 Task: Search one way flight ticket for 1 adult, 1 child, 1 infant in seat in premium economy from Cody: Yellowstone Regional Airport to Rock Springs: Southwest Wyoming Regional Airport (rock Springs Sweetwater County Airport) on 8-5-2023. Choice of flights is Singapure airlines. Number of bags: 2 checked bags. Price is upto 81000. Outbound departure time preference is 8:00.
Action: Mouse moved to (325, 275)
Screenshot: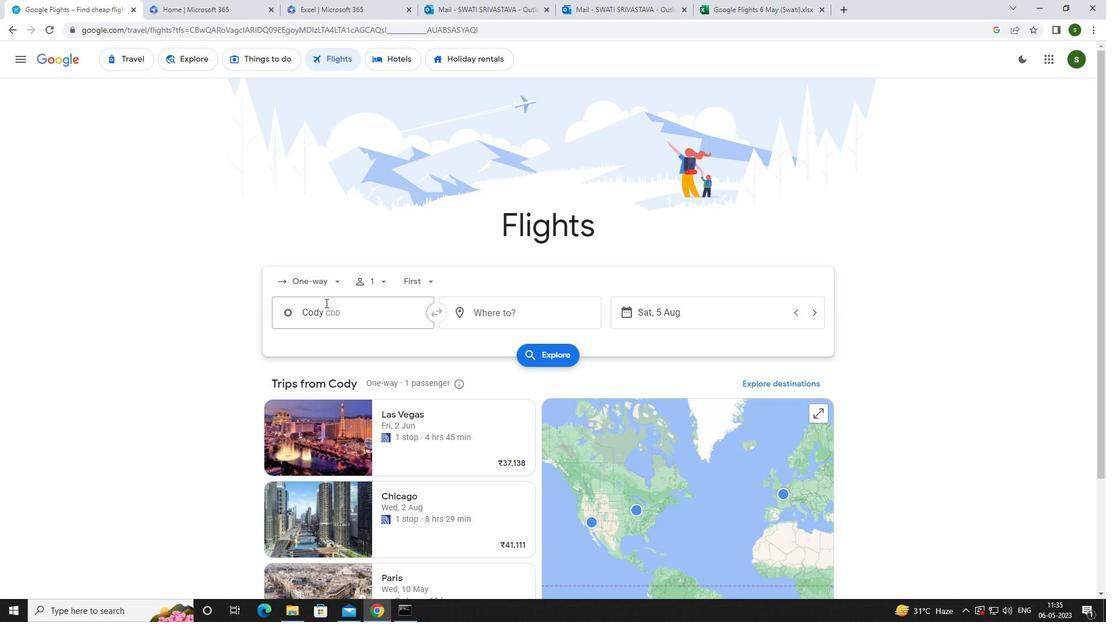 
Action: Mouse pressed left at (325, 275)
Screenshot: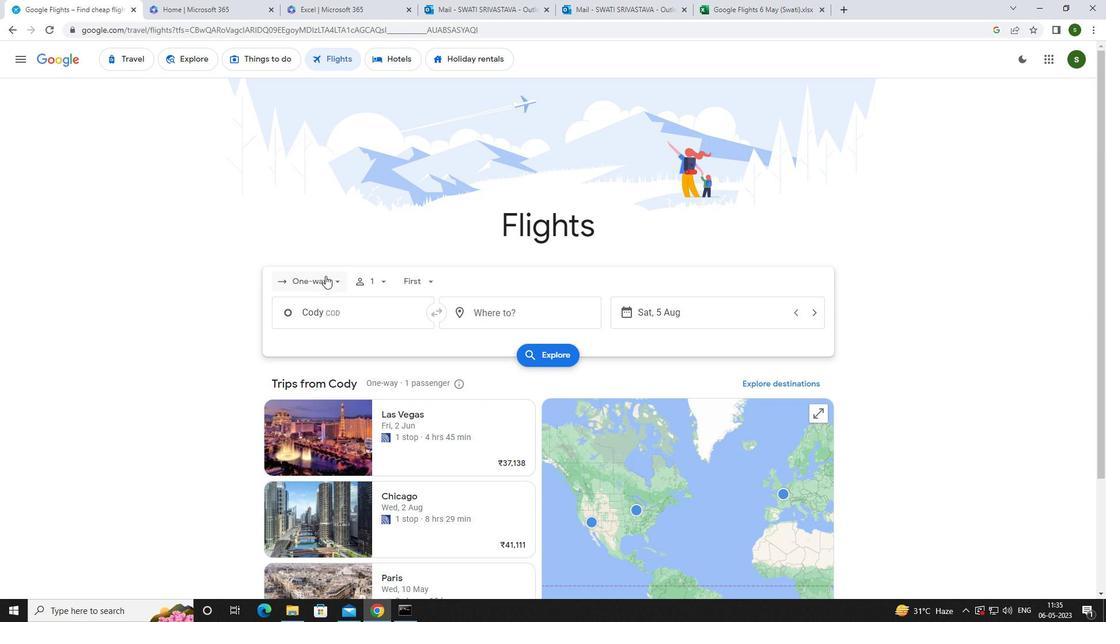 
Action: Mouse moved to (339, 337)
Screenshot: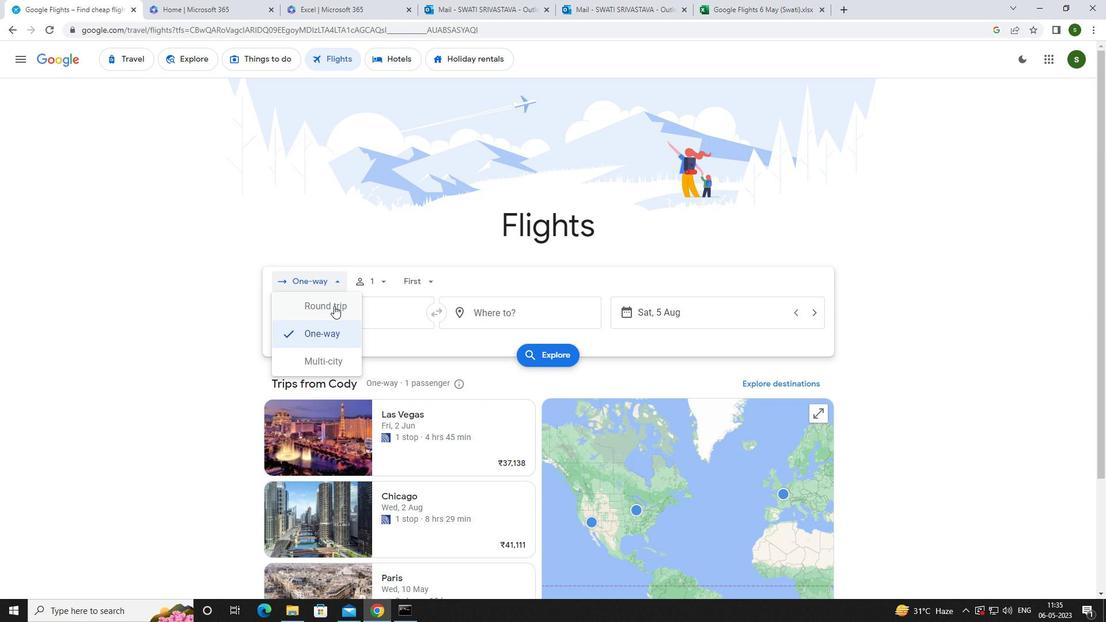 
Action: Mouse pressed left at (339, 337)
Screenshot: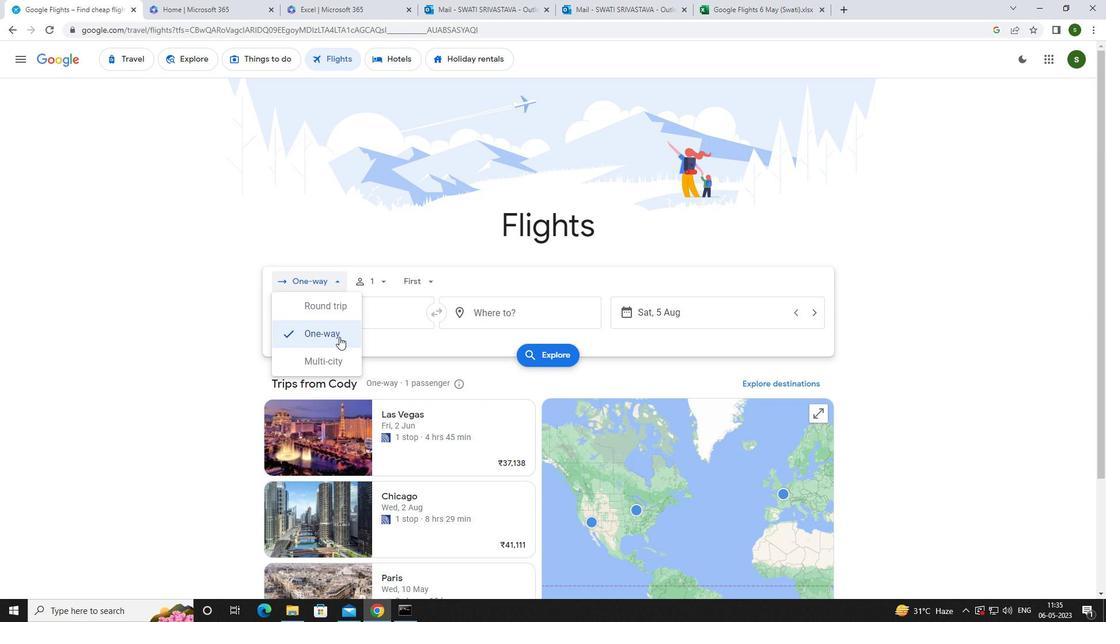 
Action: Mouse moved to (372, 277)
Screenshot: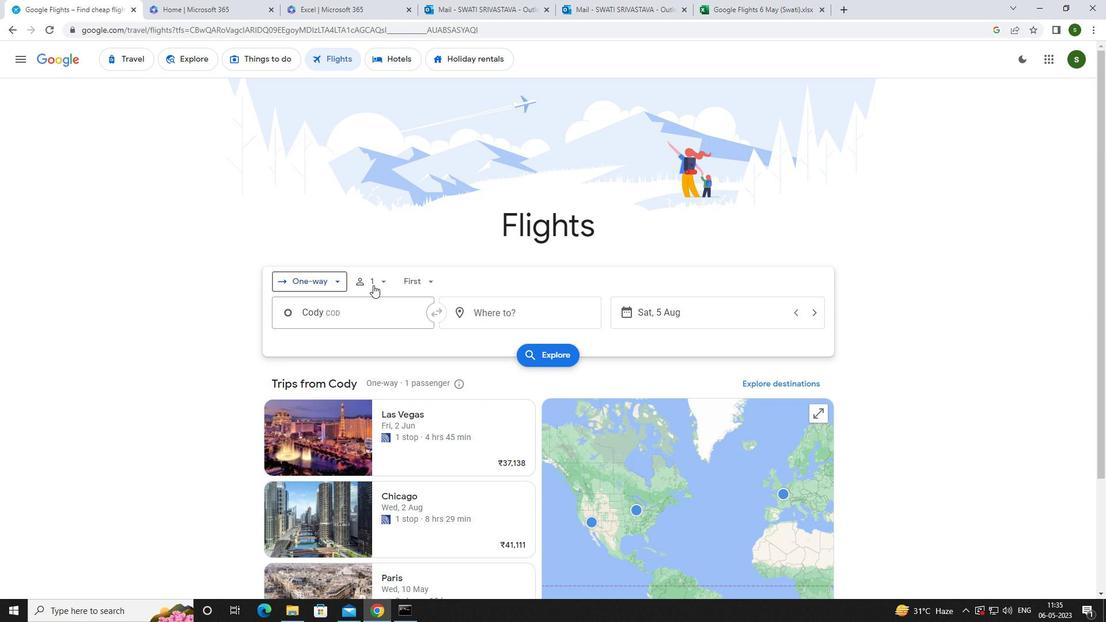 
Action: Mouse pressed left at (372, 277)
Screenshot: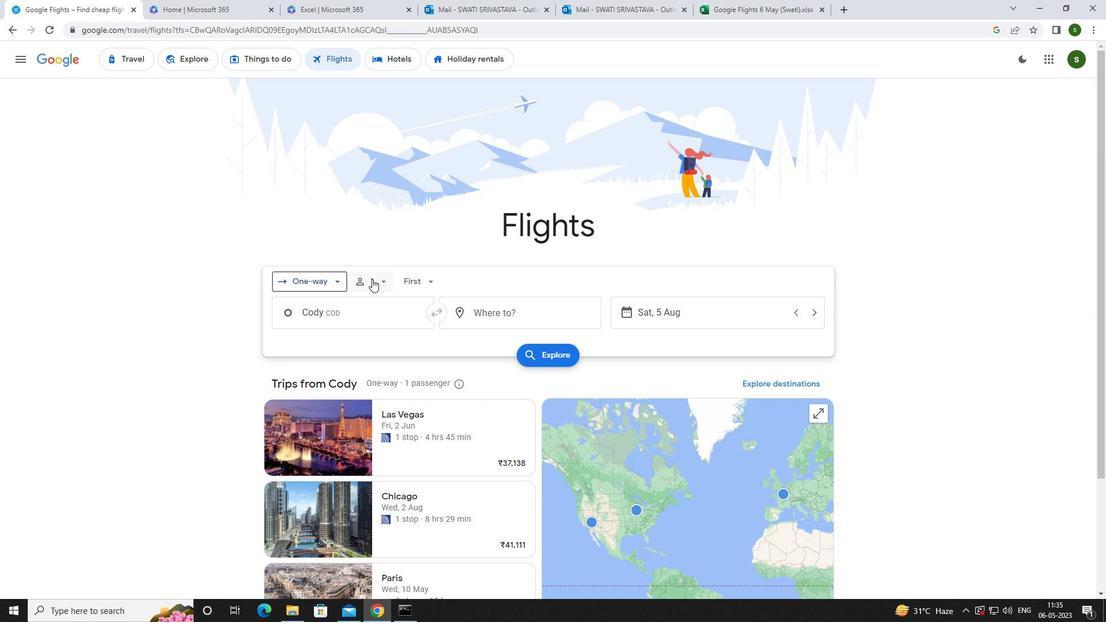 
Action: Mouse moved to (474, 340)
Screenshot: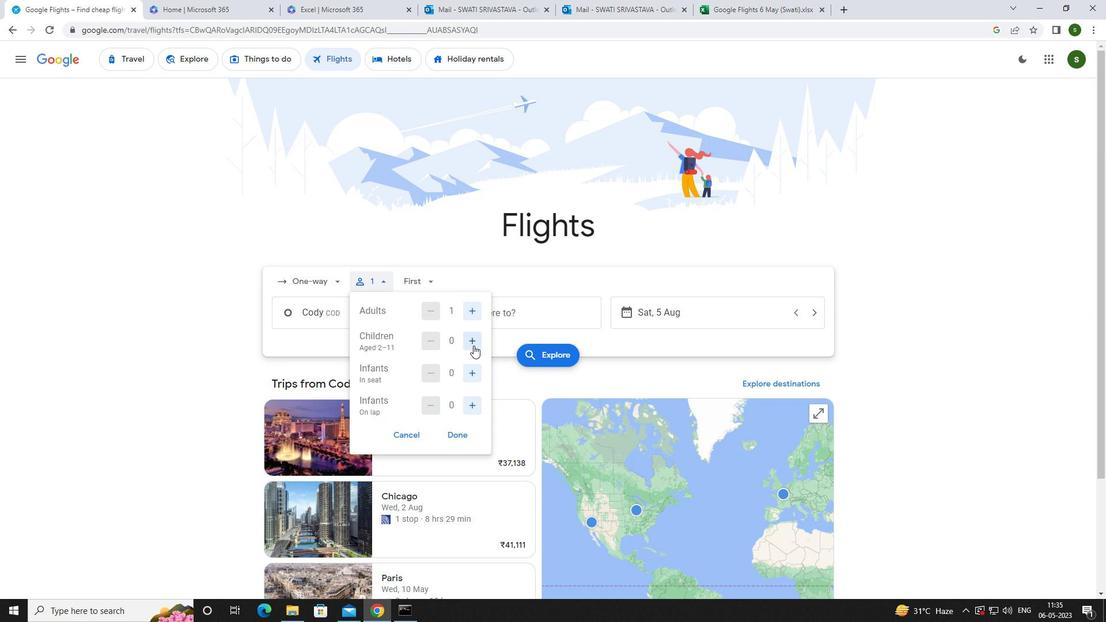 
Action: Mouse pressed left at (474, 340)
Screenshot: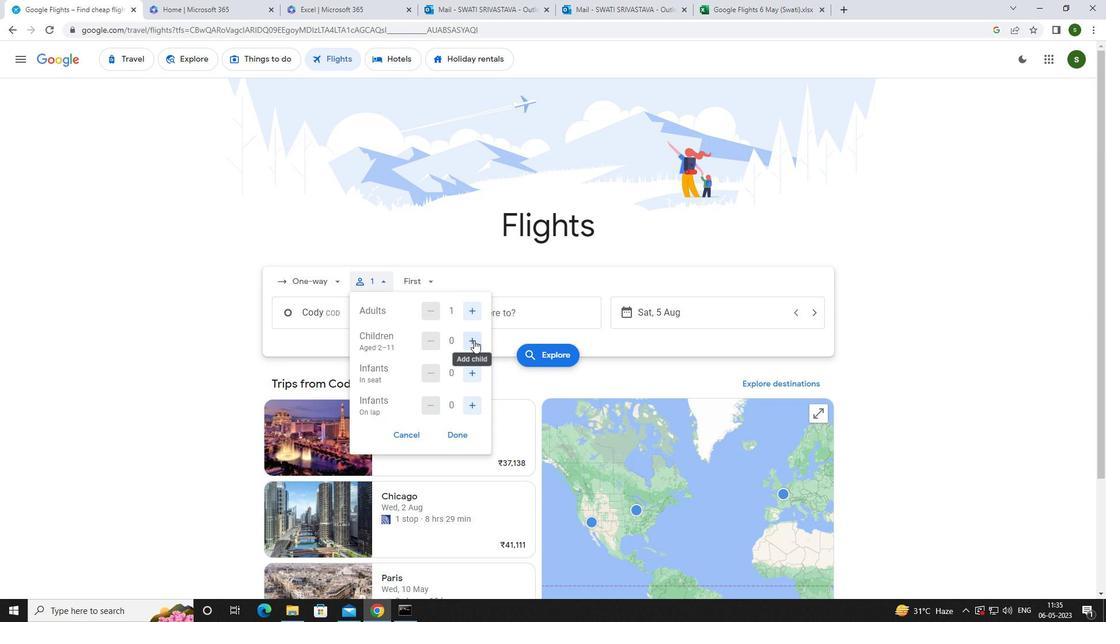 
Action: Mouse moved to (469, 371)
Screenshot: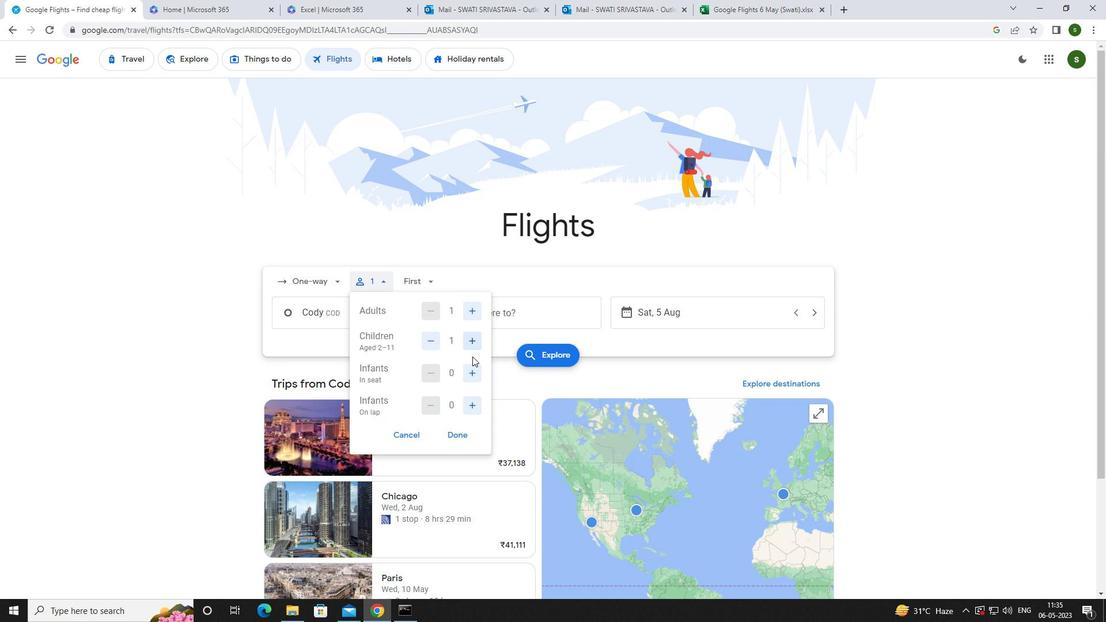 
Action: Mouse pressed left at (469, 371)
Screenshot: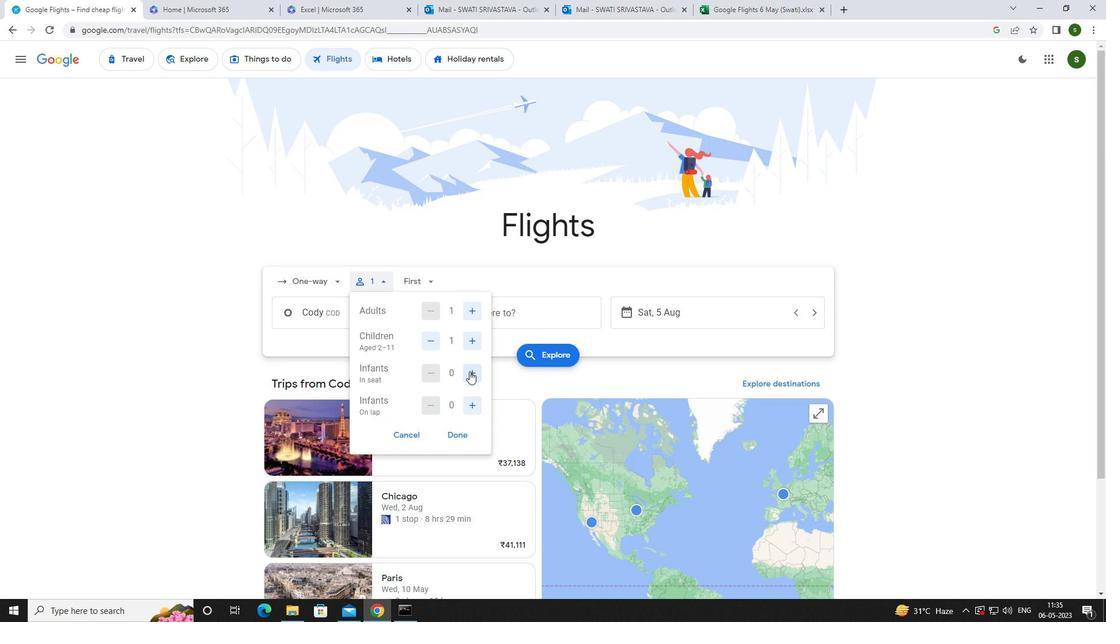 
Action: Mouse moved to (425, 278)
Screenshot: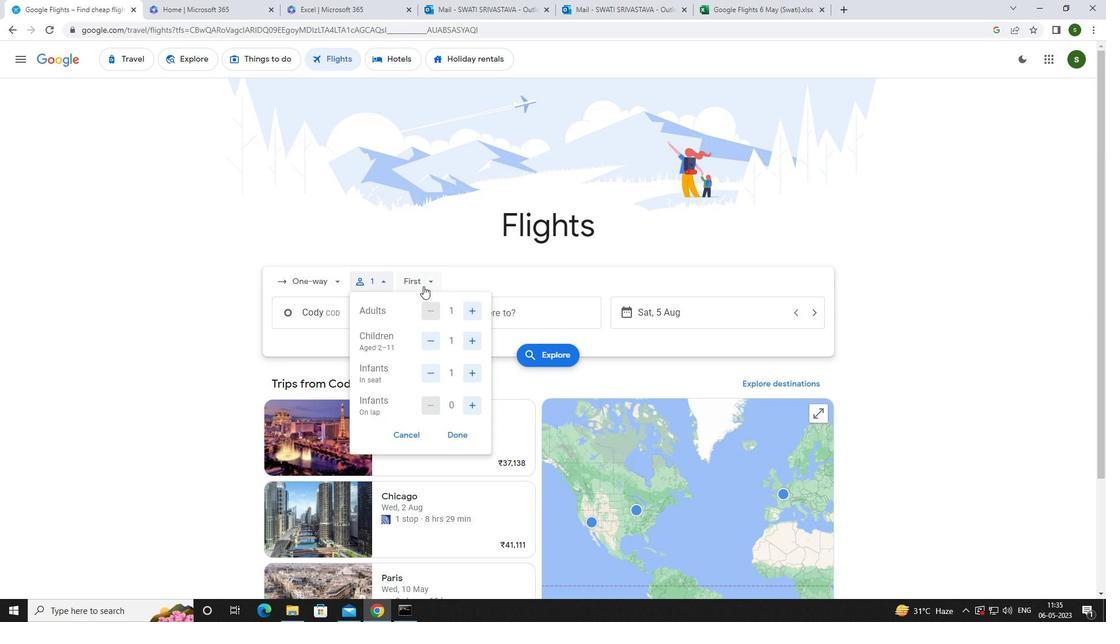 
Action: Mouse pressed left at (425, 278)
Screenshot: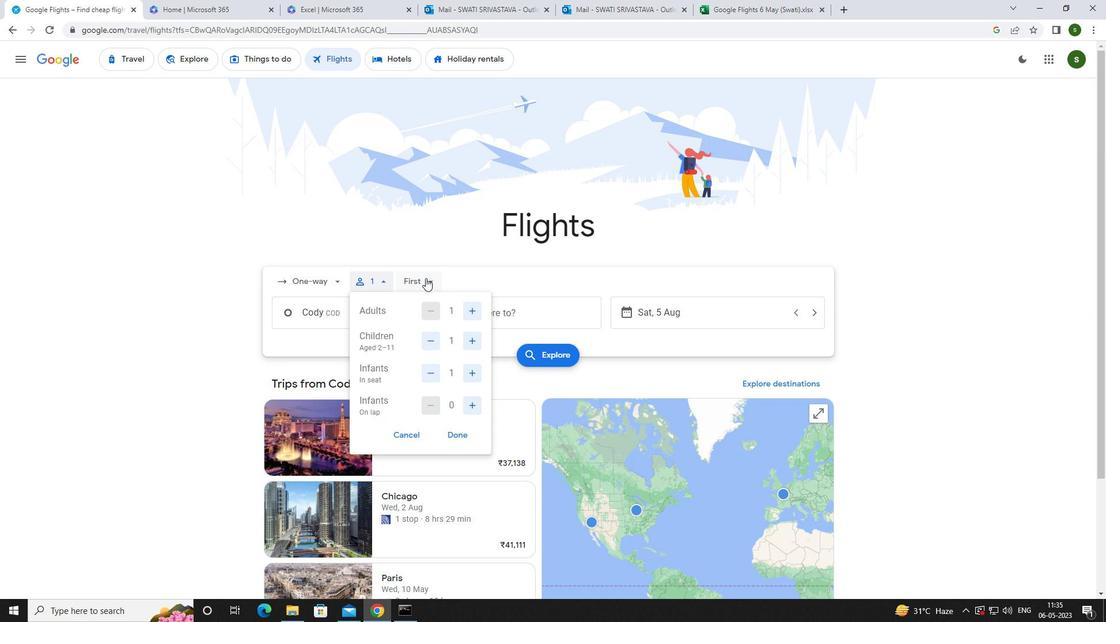 
Action: Mouse moved to (446, 329)
Screenshot: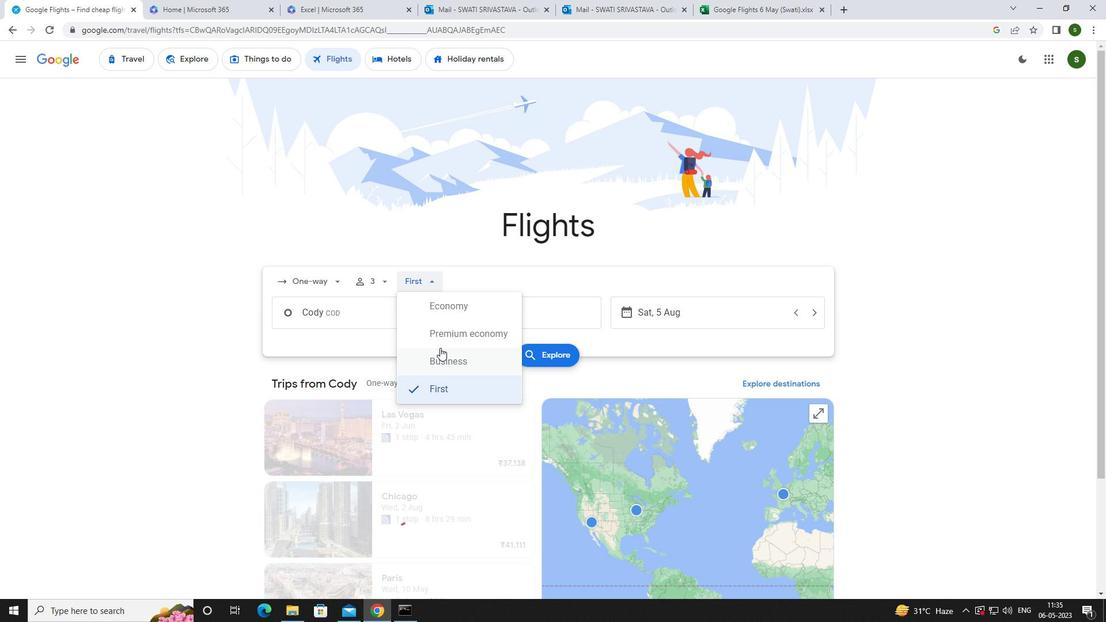 
Action: Mouse pressed left at (446, 329)
Screenshot: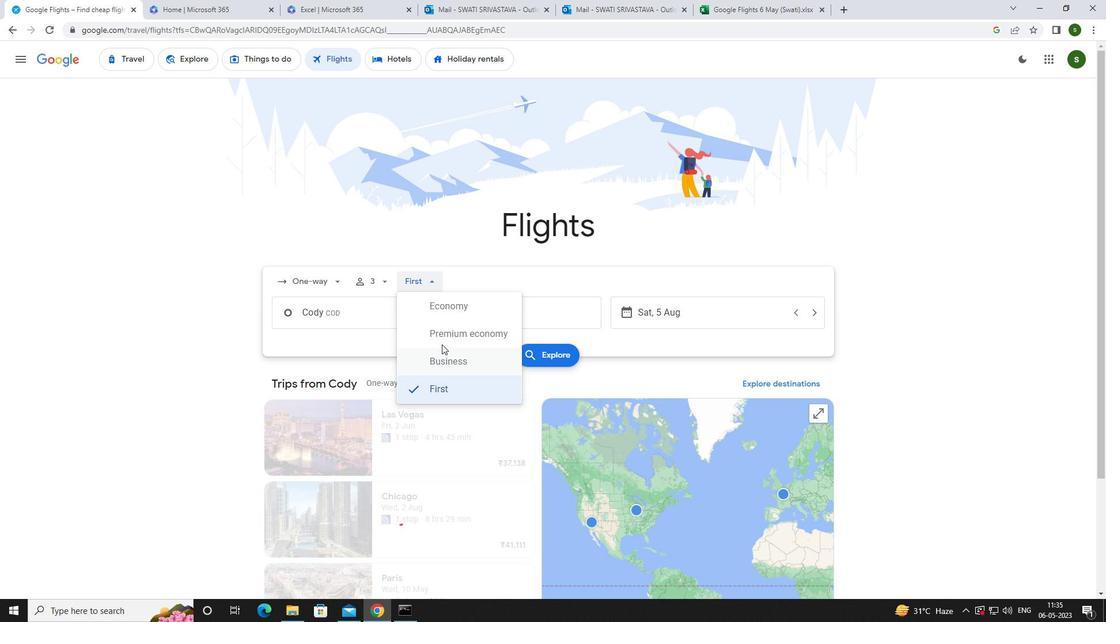 
Action: Mouse moved to (388, 309)
Screenshot: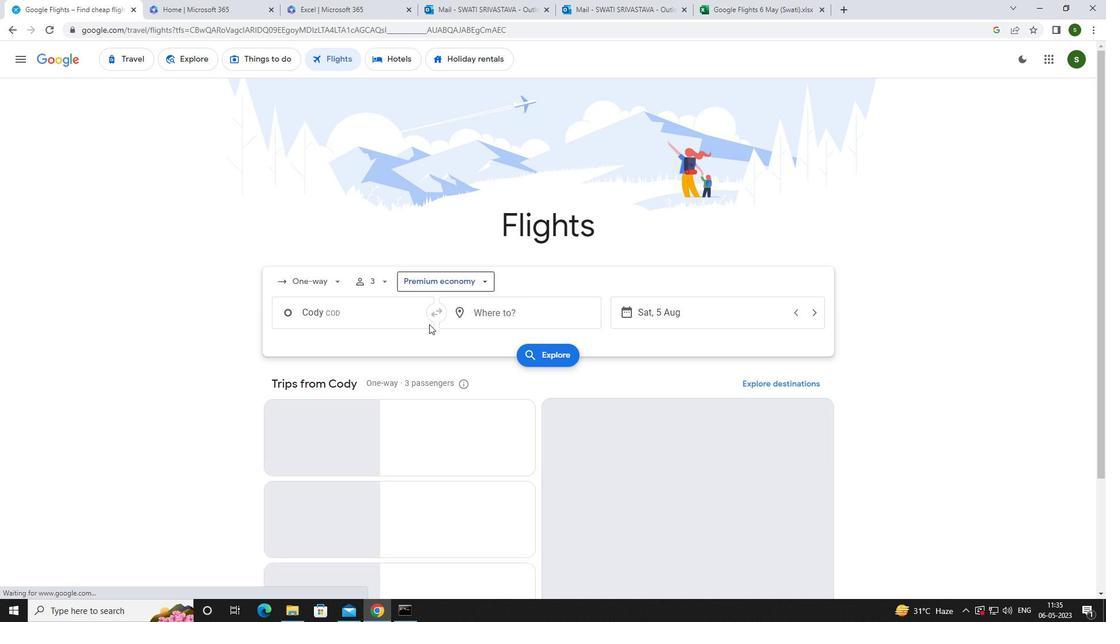 
Action: Mouse pressed left at (388, 309)
Screenshot: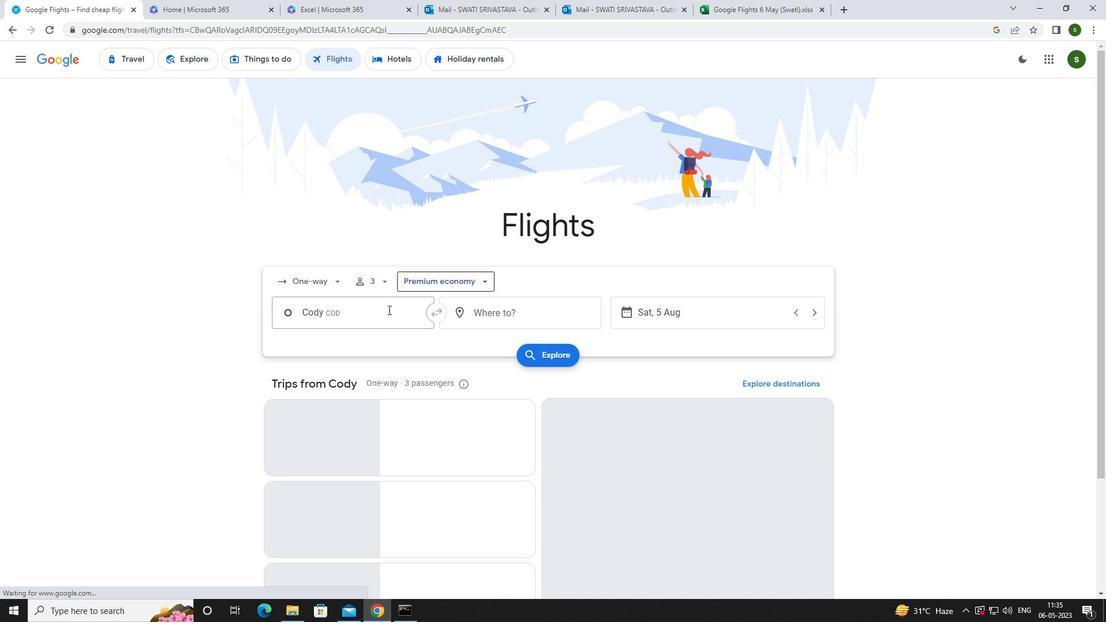 
Action: Key pressed <Key.caps_lock>c<Key.caps_lock>ody
Screenshot: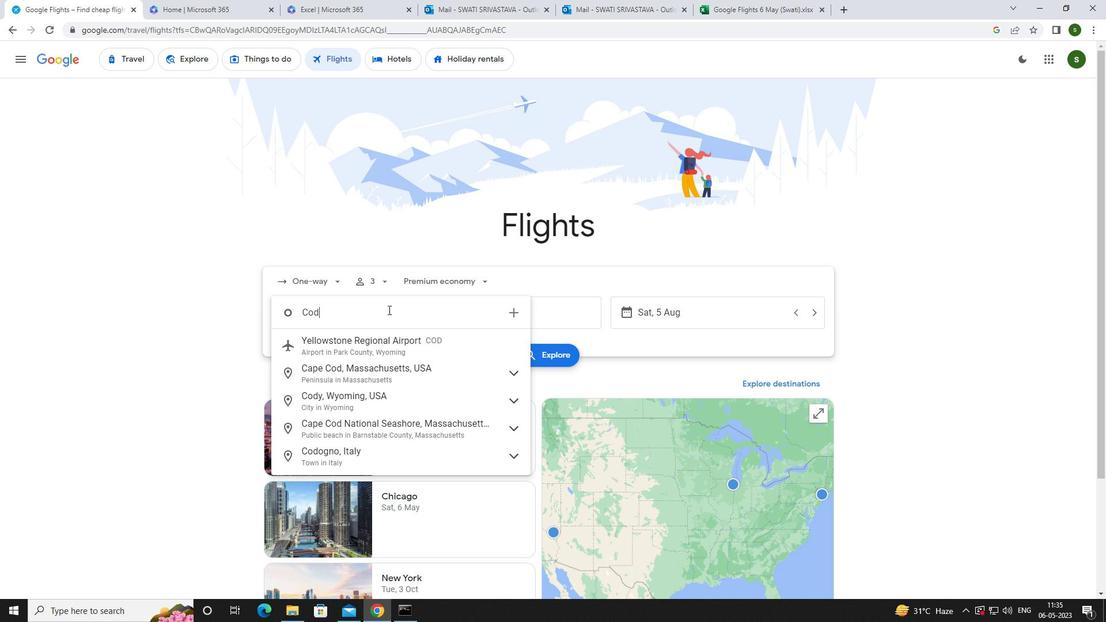 
Action: Mouse moved to (373, 364)
Screenshot: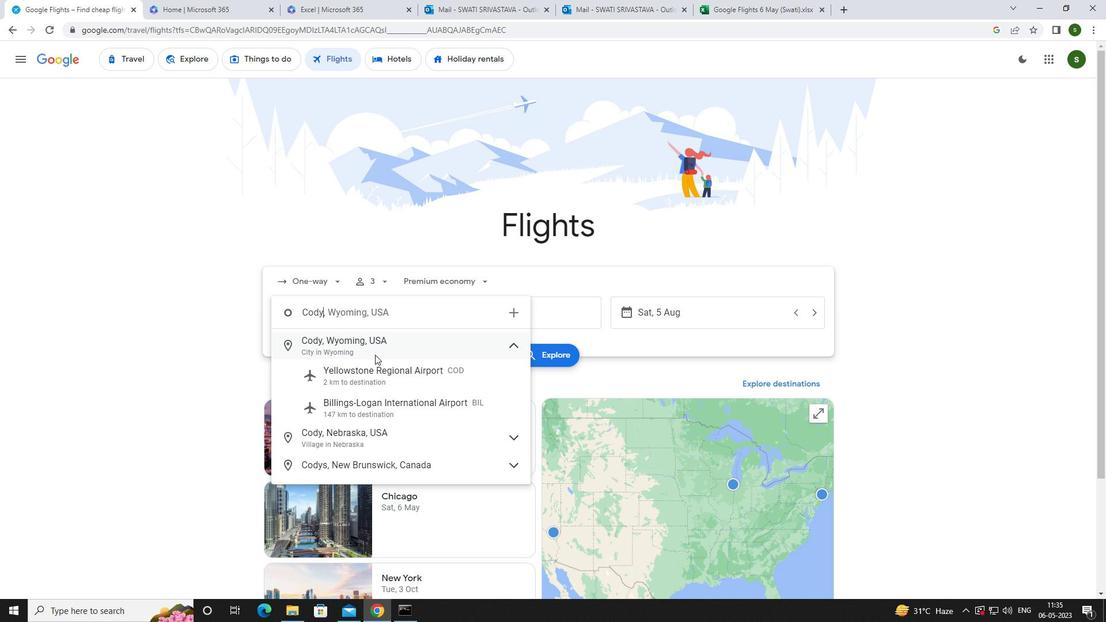 
Action: Mouse pressed left at (373, 364)
Screenshot: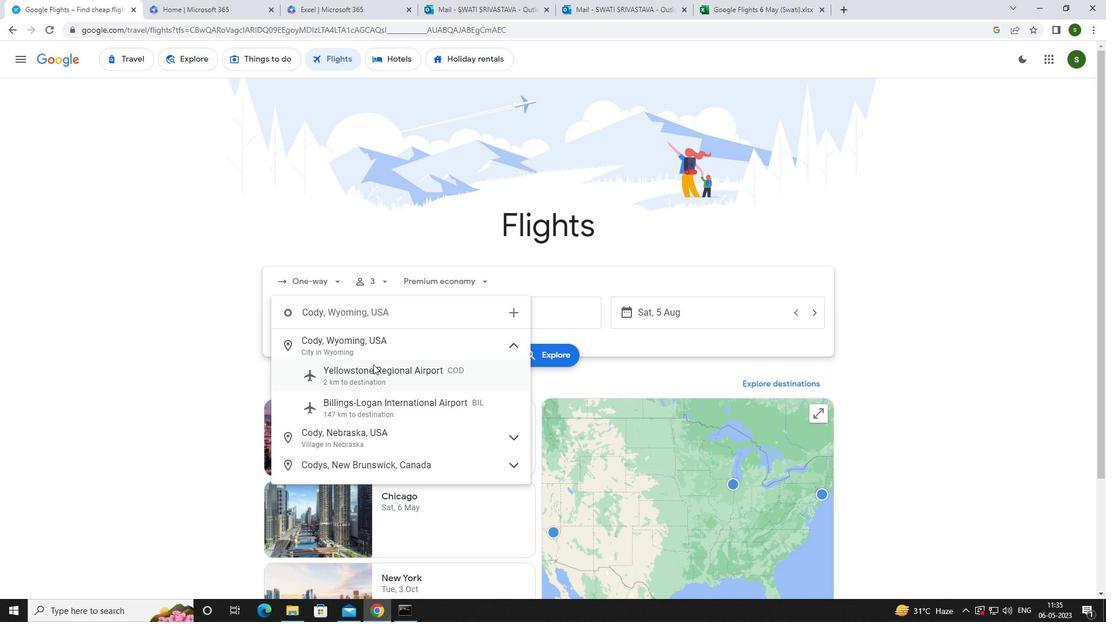 
Action: Mouse moved to (486, 315)
Screenshot: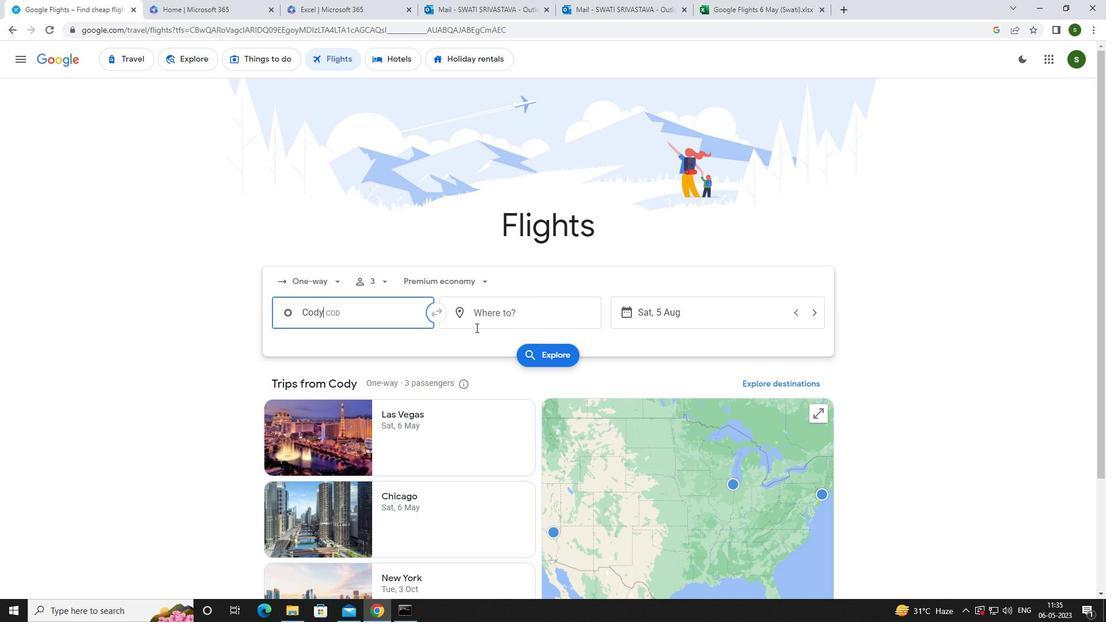 
Action: Mouse pressed left at (486, 315)
Screenshot: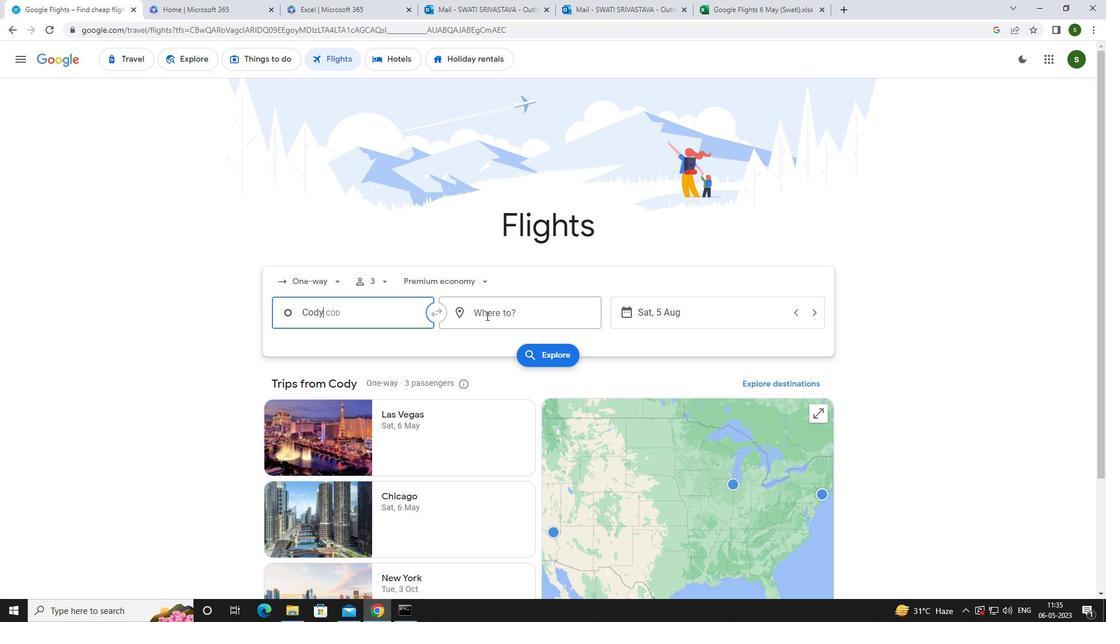 
Action: Mouse moved to (486, 315)
Screenshot: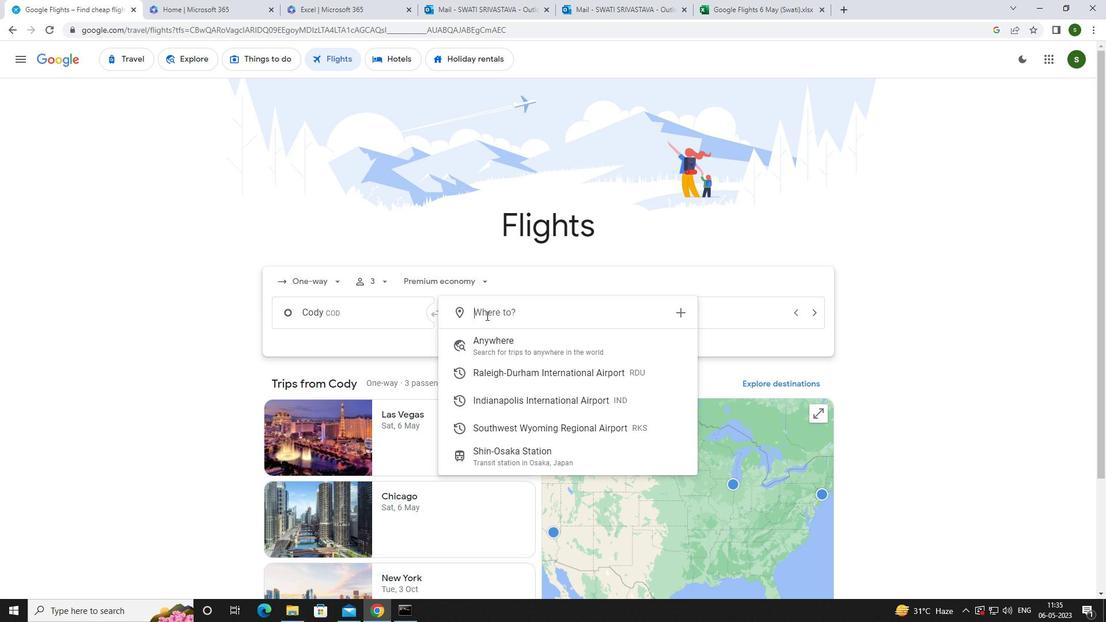 
Action: Key pressed <Key.caps_lock>r<Key.caps_lock>ock<Key.space><Key.caps_lock>s<Key.caps_lock>pri
Screenshot: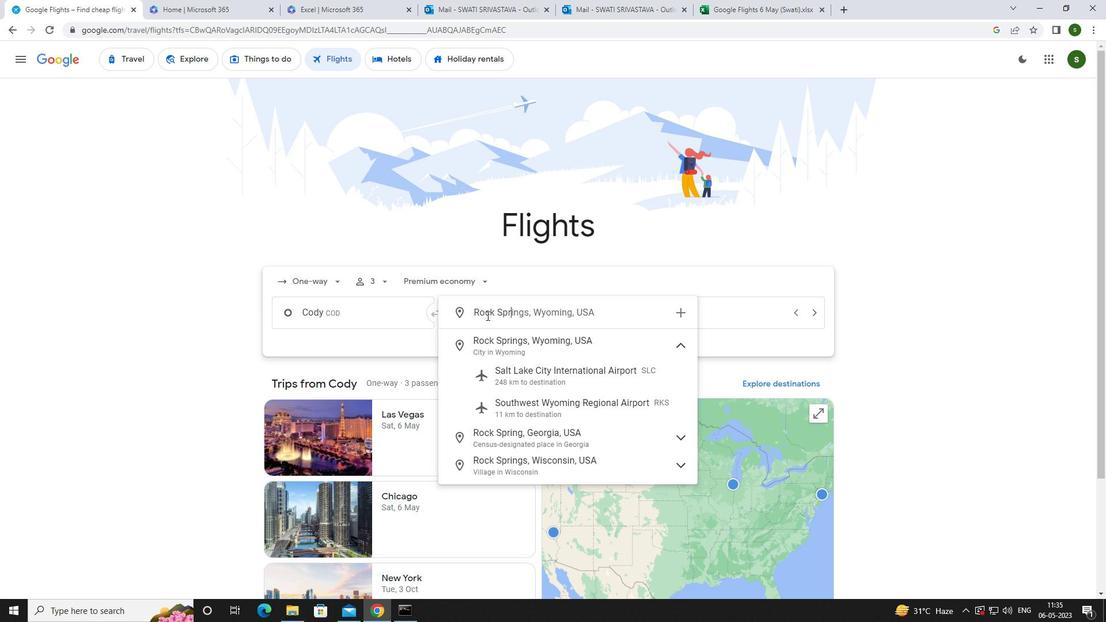 
Action: Mouse moved to (490, 408)
Screenshot: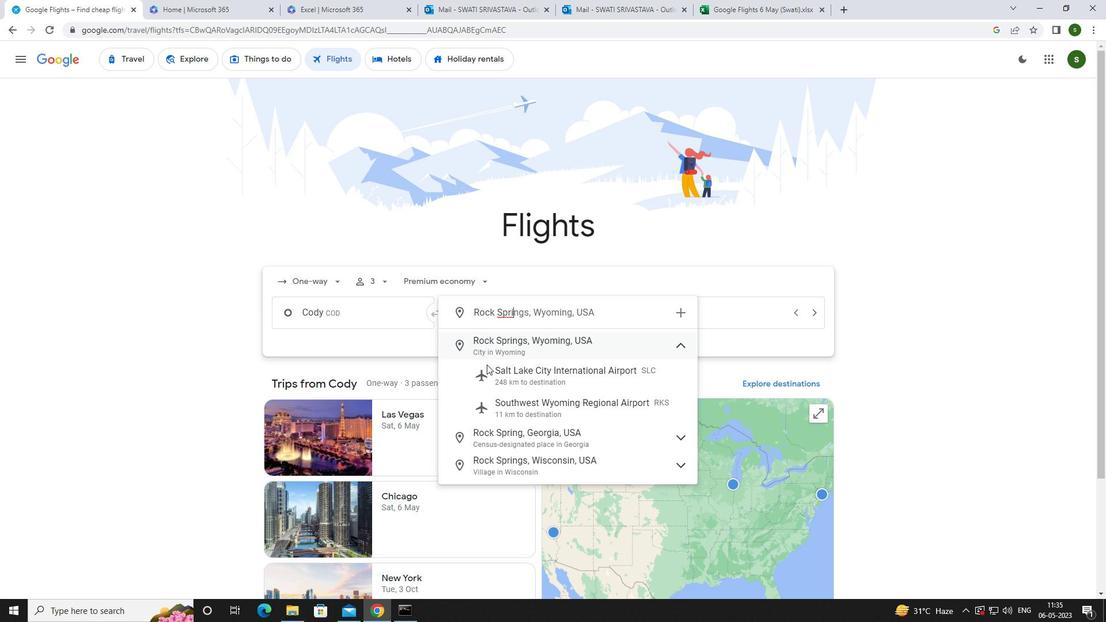 
Action: Mouse pressed left at (490, 408)
Screenshot: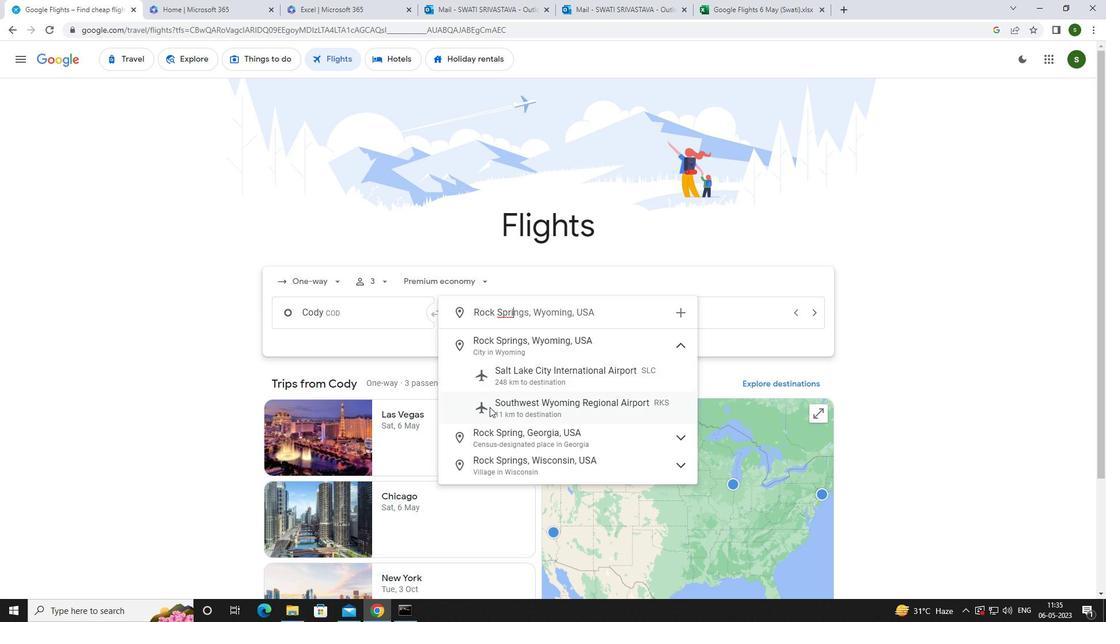 
Action: Mouse moved to (651, 316)
Screenshot: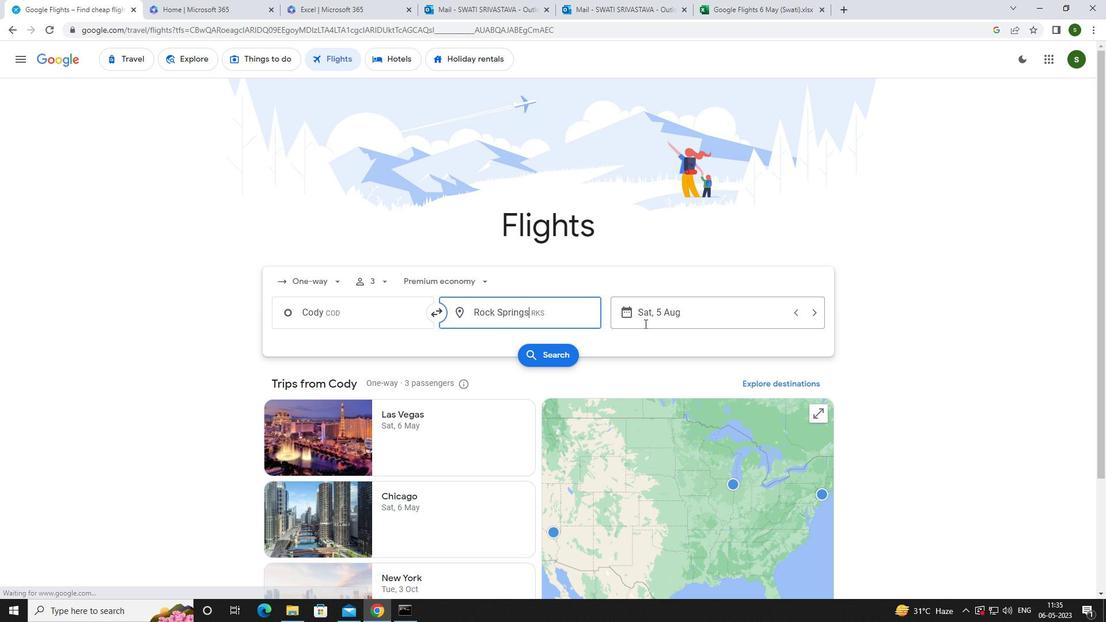 
Action: Mouse pressed left at (651, 316)
Screenshot: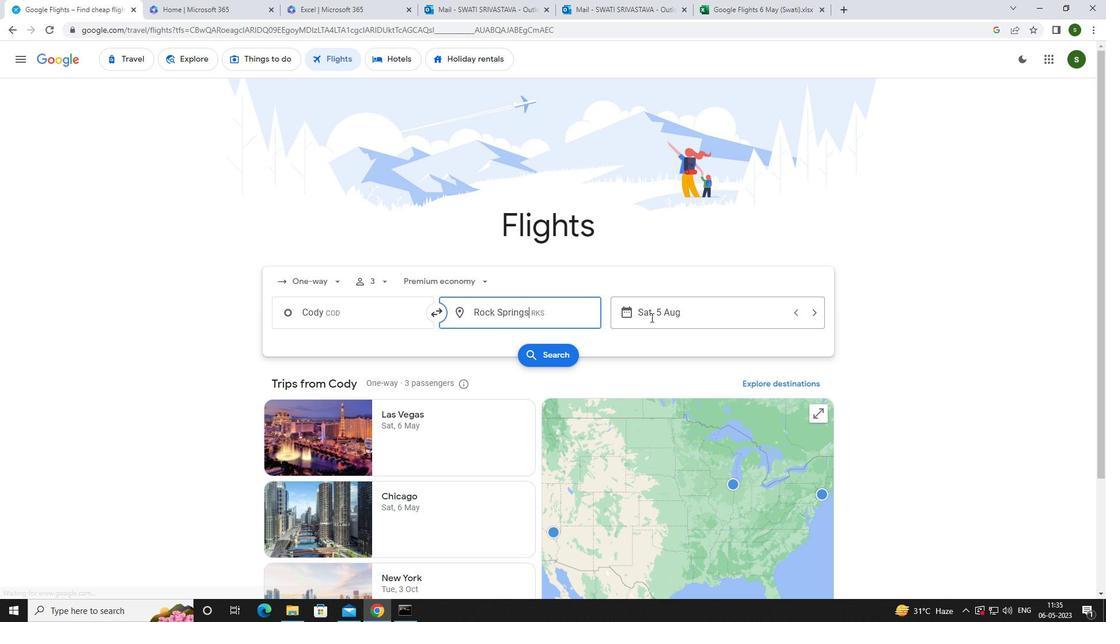 
Action: Mouse moved to (579, 396)
Screenshot: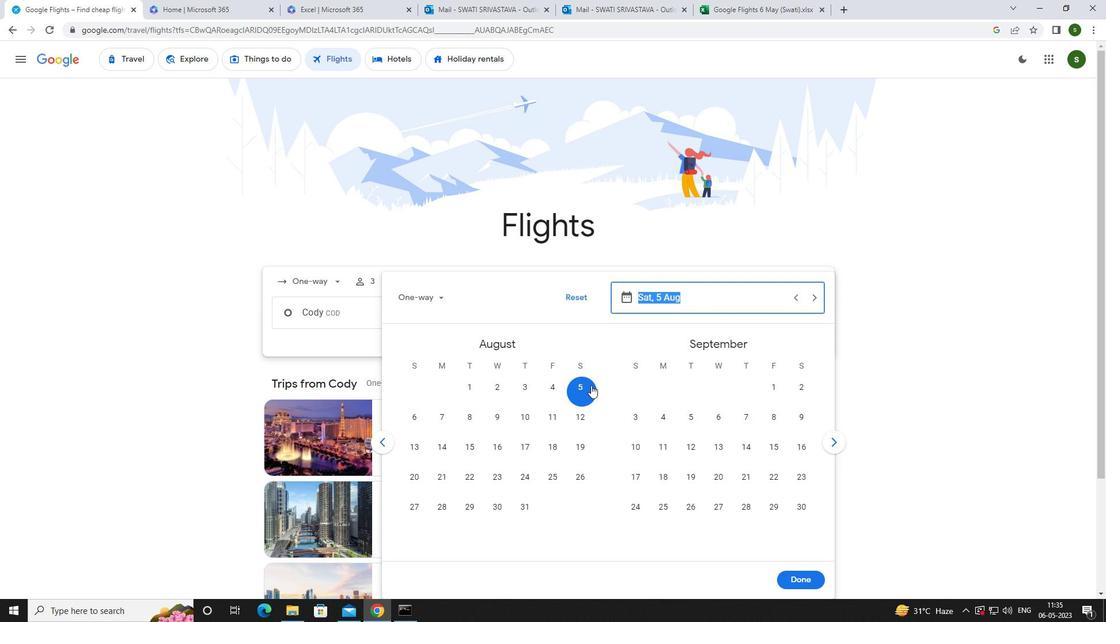 
Action: Mouse pressed left at (579, 396)
Screenshot: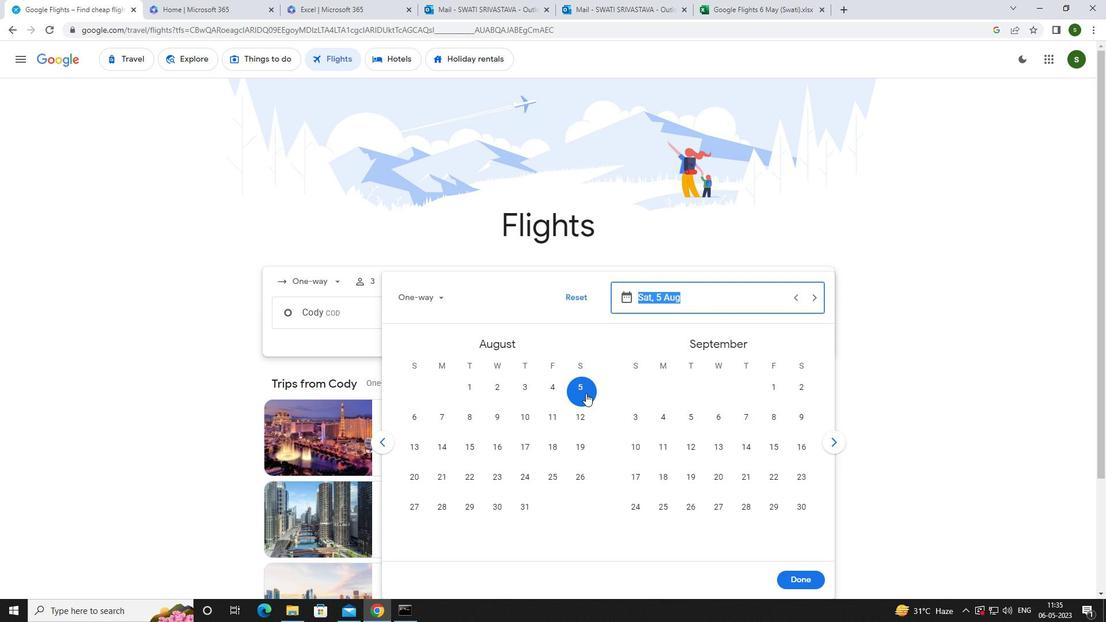 
Action: Mouse moved to (800, 581)
Screenshot: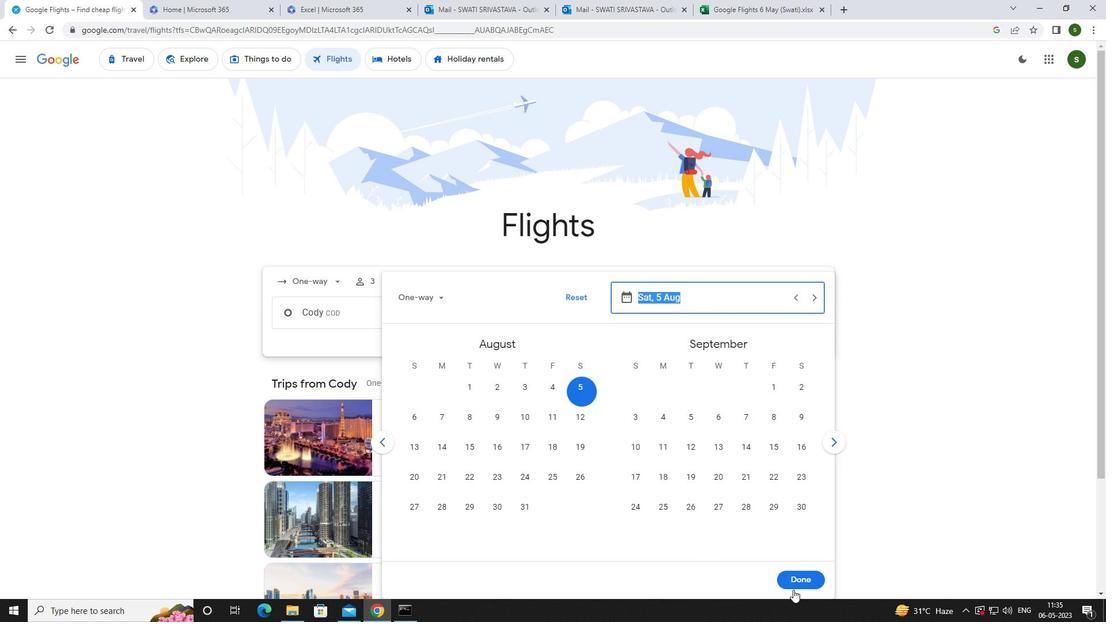 
Action: Mouse pressed left at (800, 581)
Screenshot: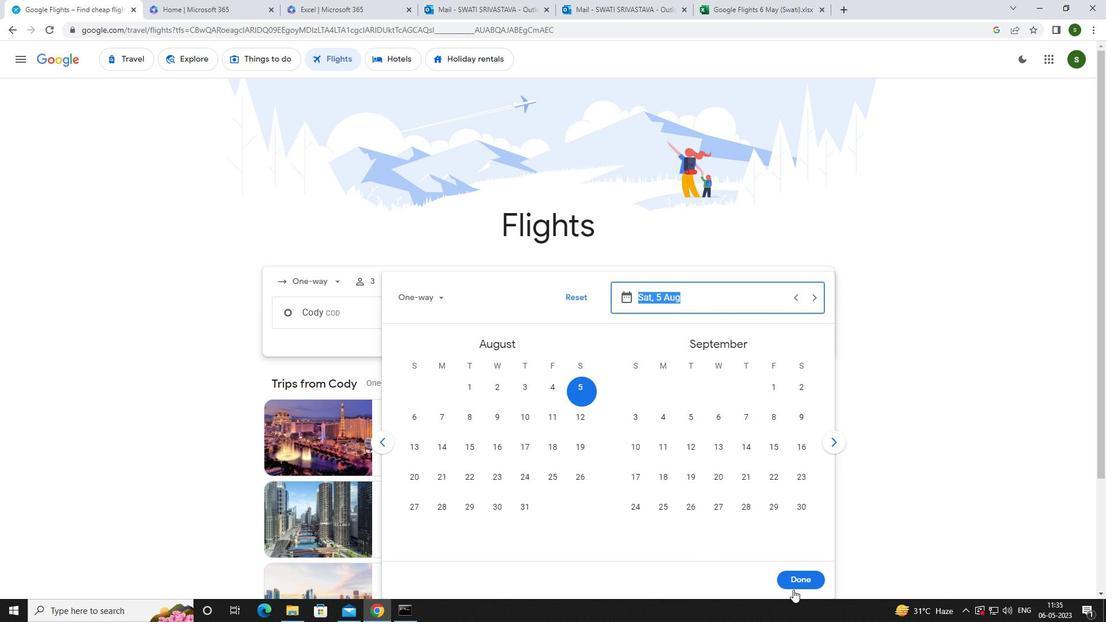 
Action: Mouse moved to (558, 358)
Screenshot: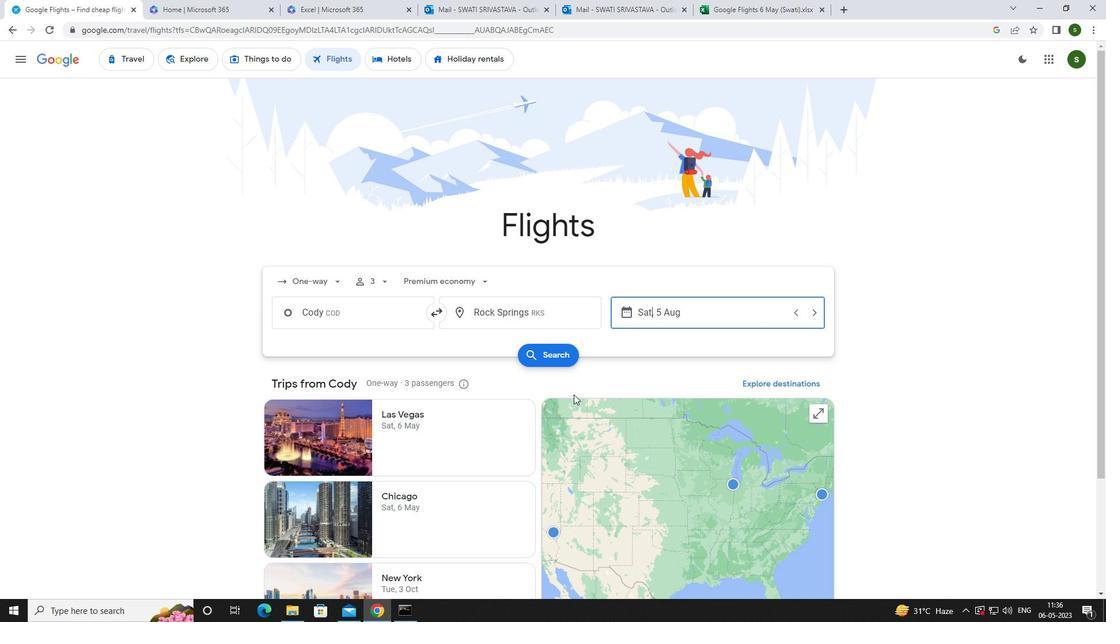 
Action: Mouse pressed left at (558, 358)
Screenshot: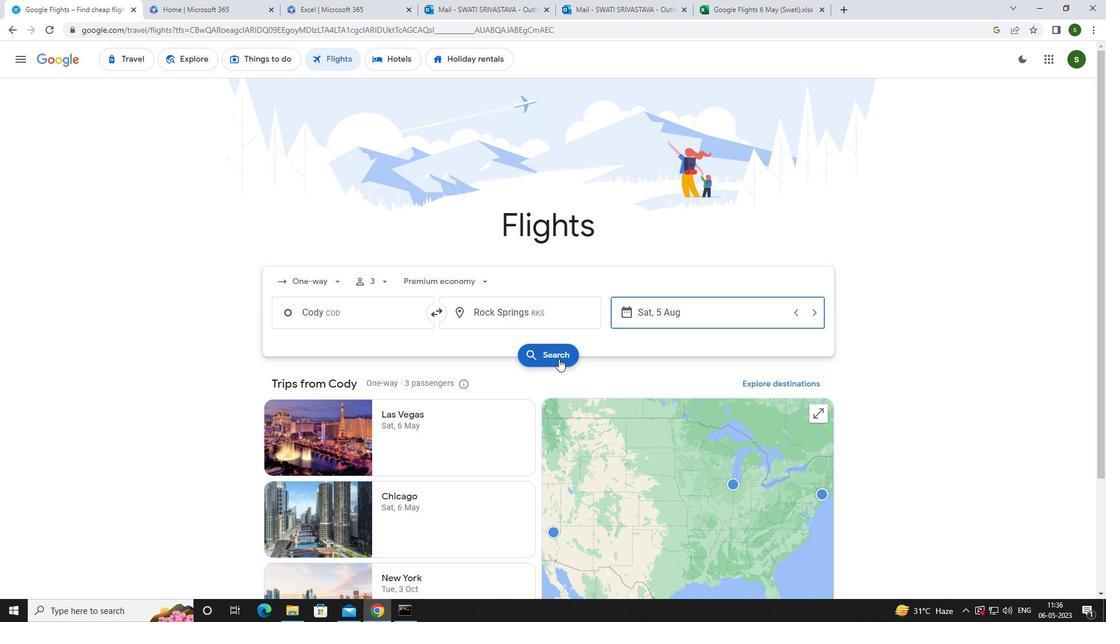 
Action: Mouse moved to (304, 166)
Screenshot: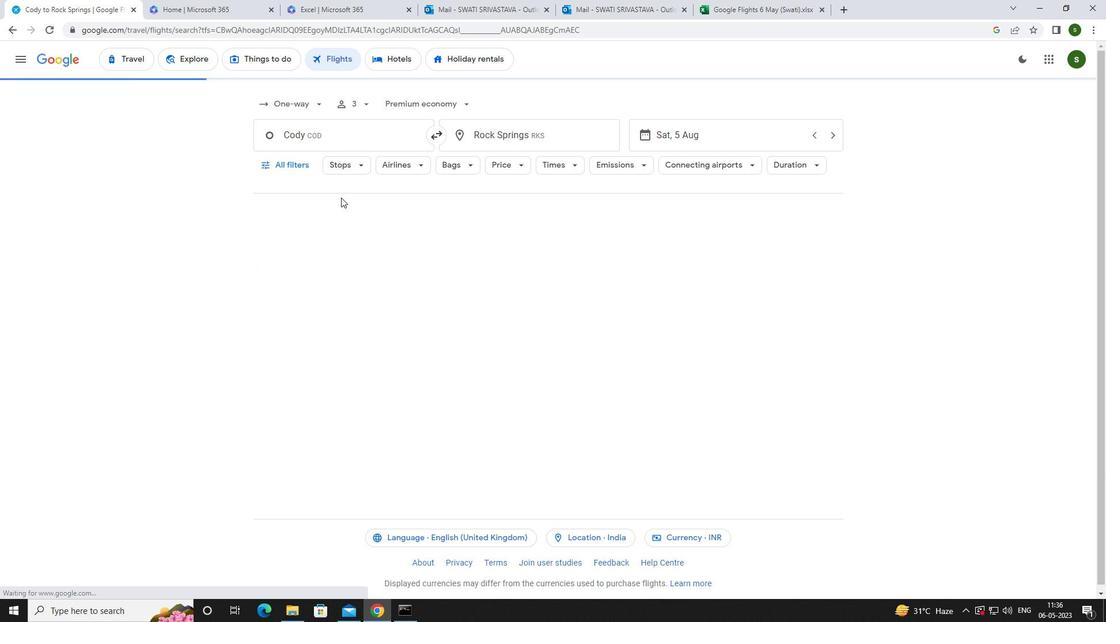 
Action: Mouse pressed left at (304, 166)
Screenshot: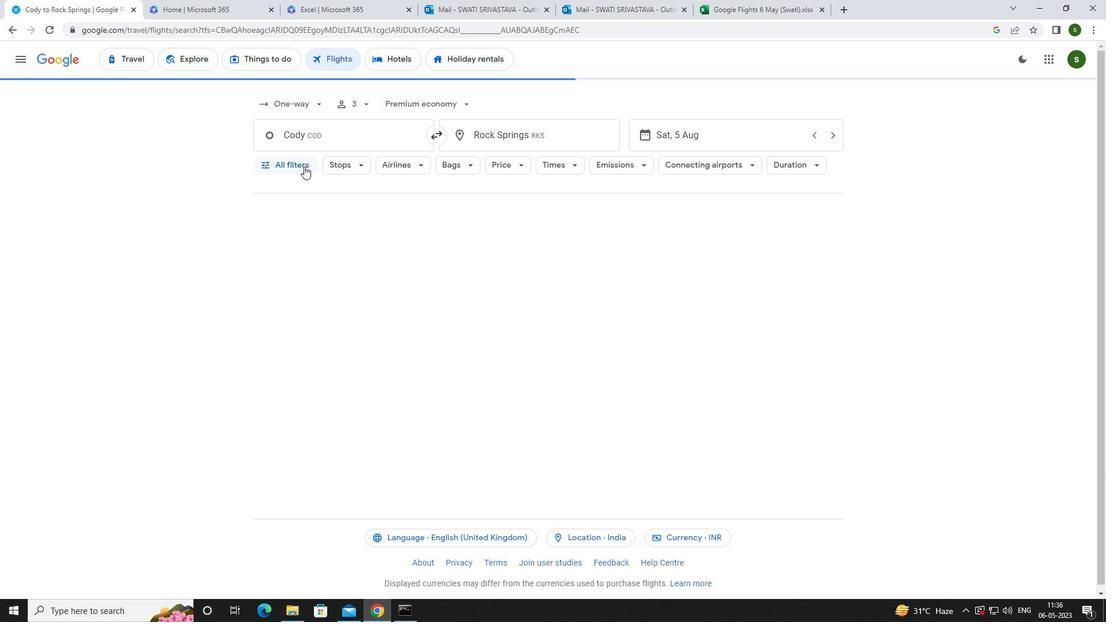 
Action: Mouse moved to (434, 415)
Screenshot: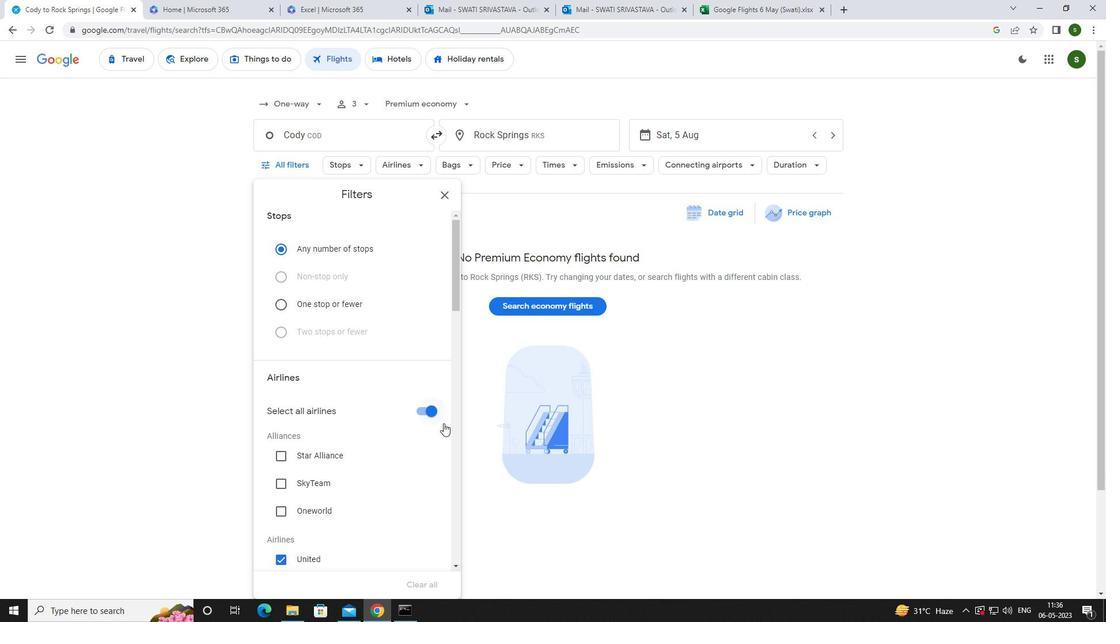 
Action: Mouse pressed left at (434, 415)
Screenshot: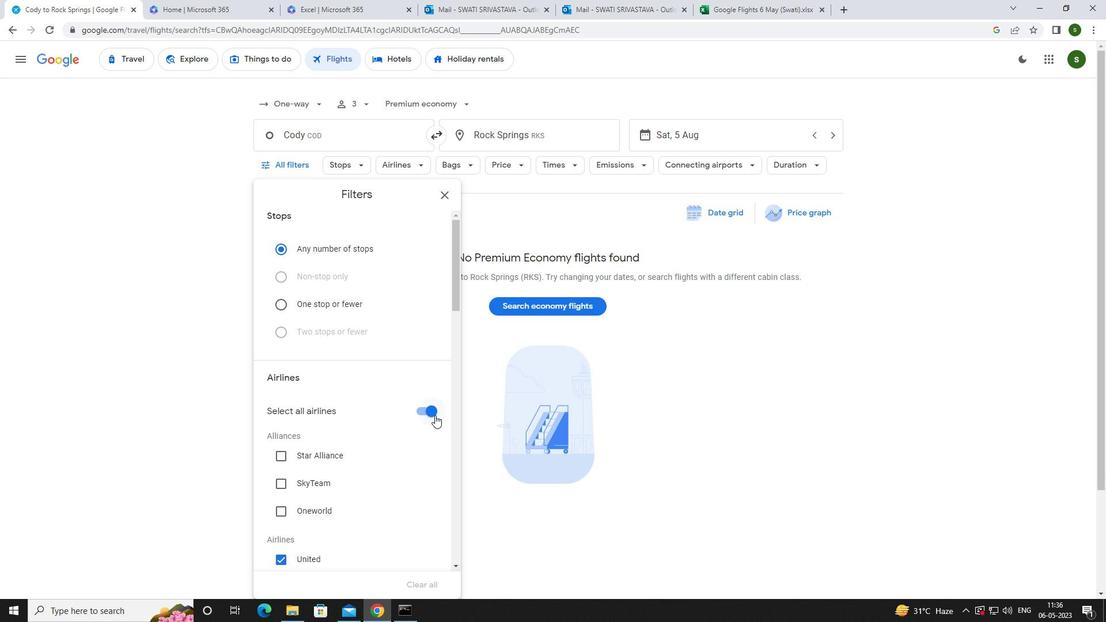 
Action: Mouse moved to (406, 400)
Screenshot: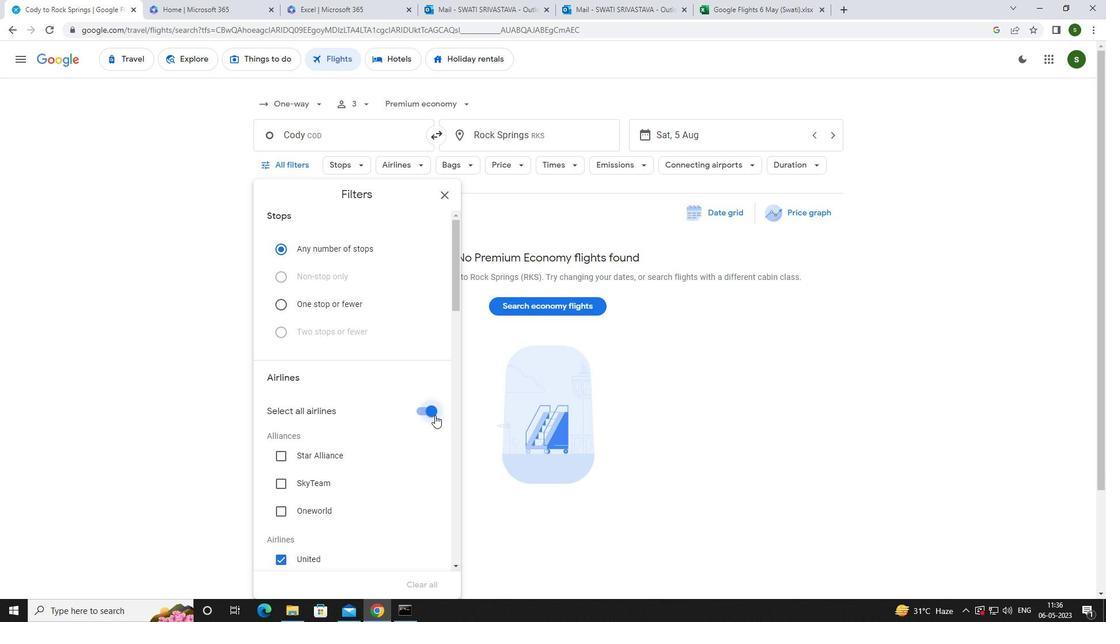 
Action: Mouse scrolled (406, 399) with delta (0, 0)
Screenshot: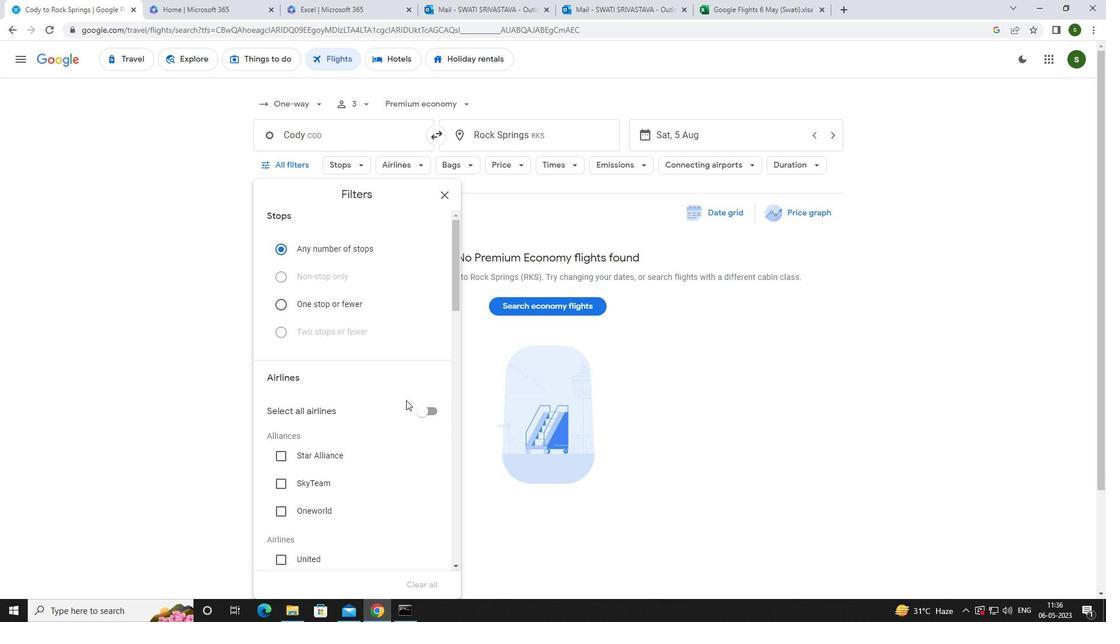 
Action: Mouse scrolled (406, 399) with delta (0, 0)
Screenshot: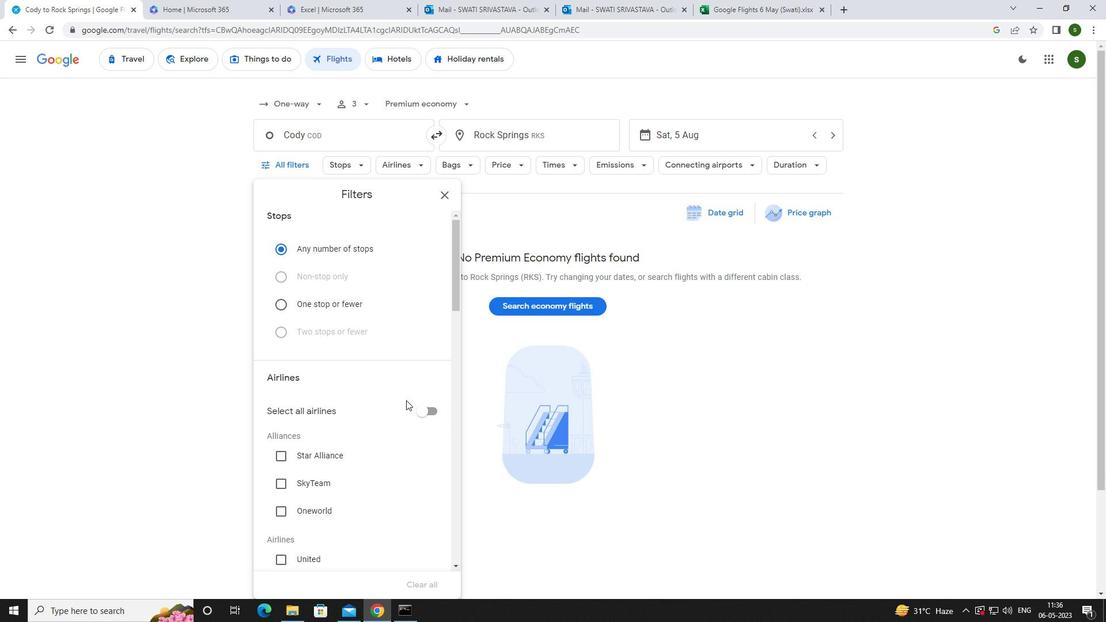 
Action: Mouse scrolled (406, 399) with delta (0, 0)
Screenshot: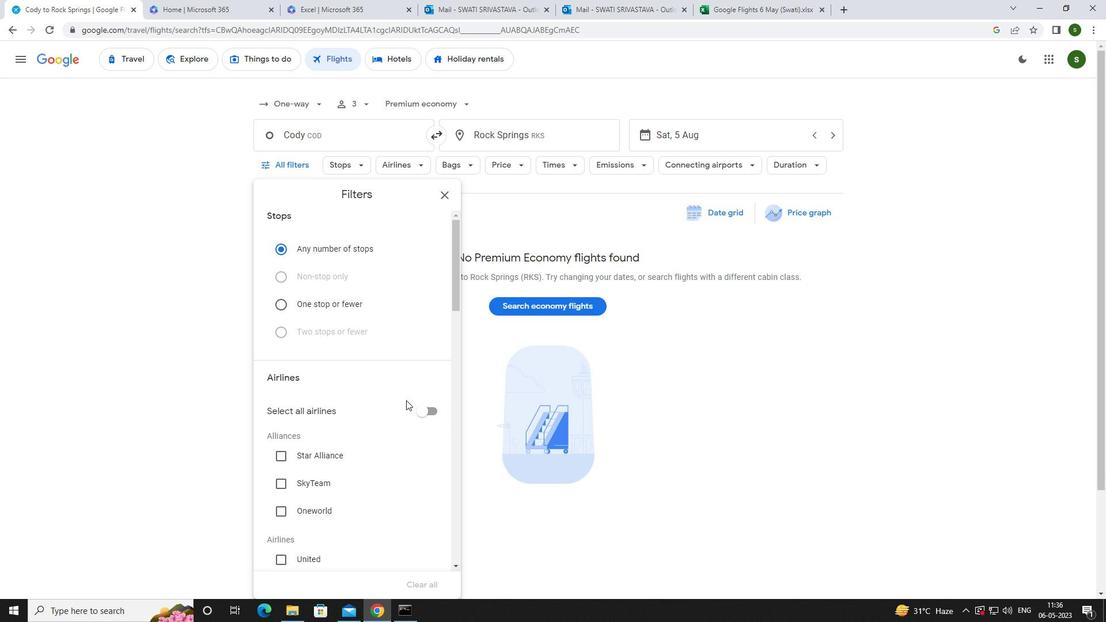 
Action: Mouse scrolled (406, 399) with delta (0, 0)
Screenshot: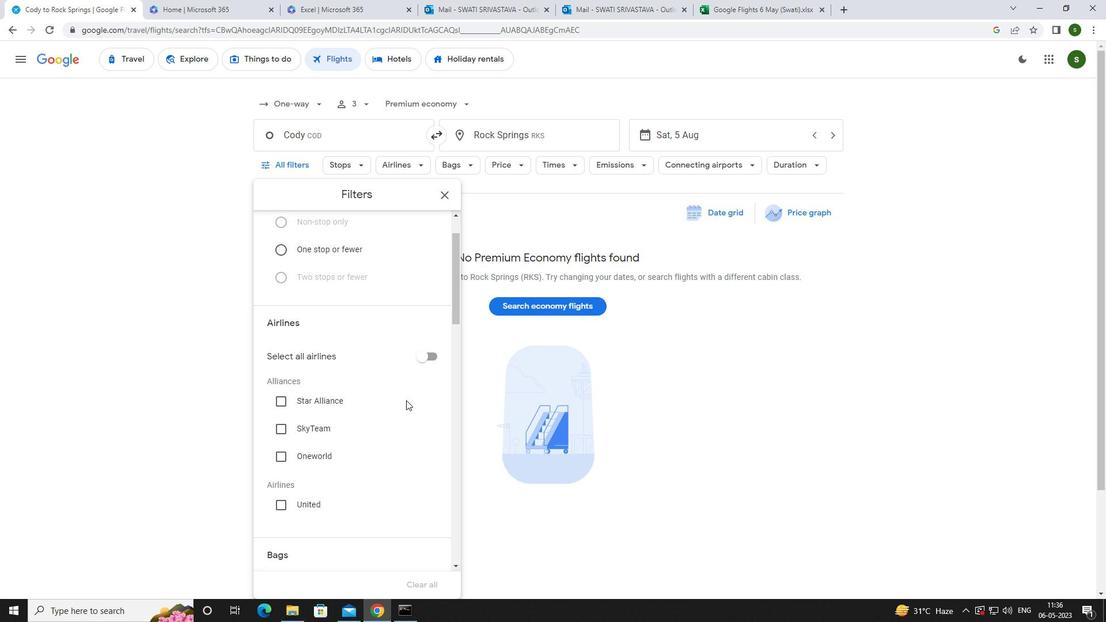 
Action: Mouse moved to (430, 433)
Screenshot: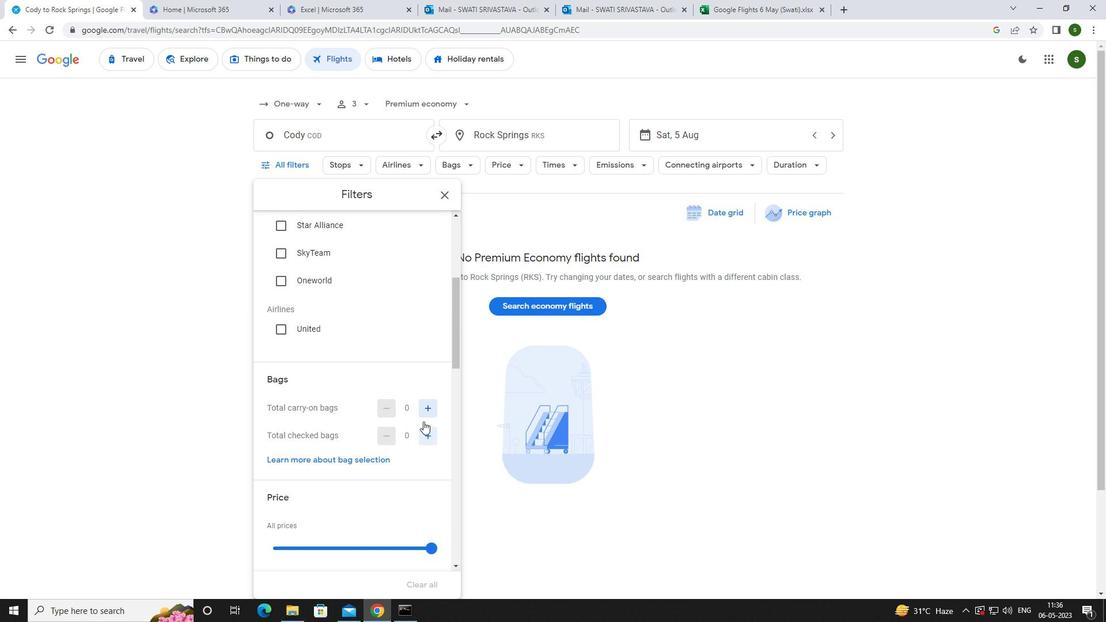 
Action: Mouse pressed left at (430, 433)
Screenshot: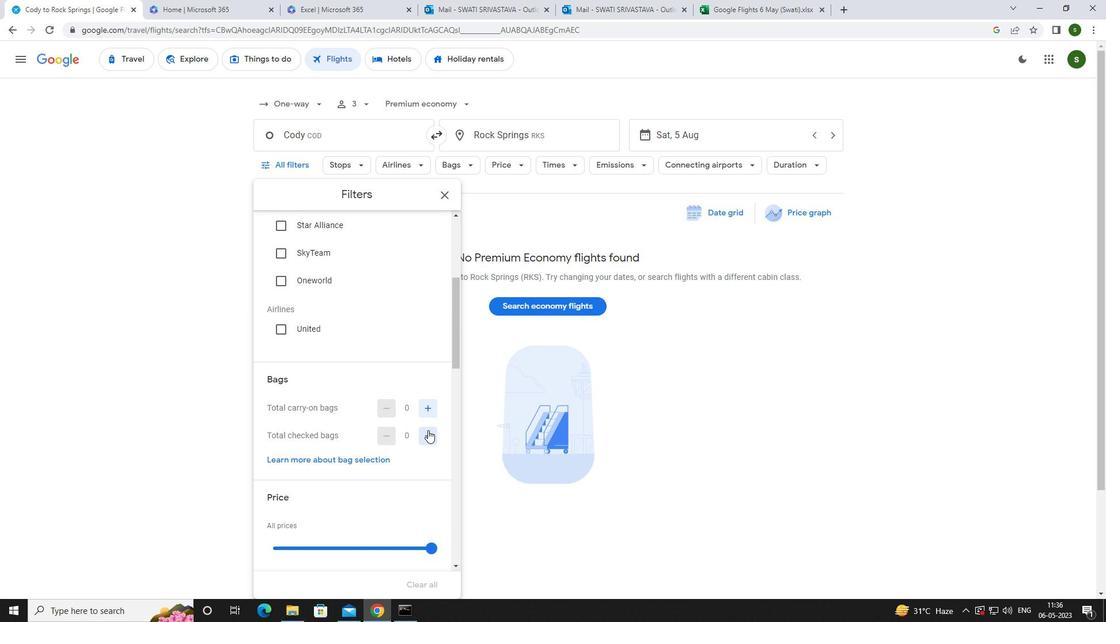 
Action: Mouse pressed left at (430, 433)
Screenshot: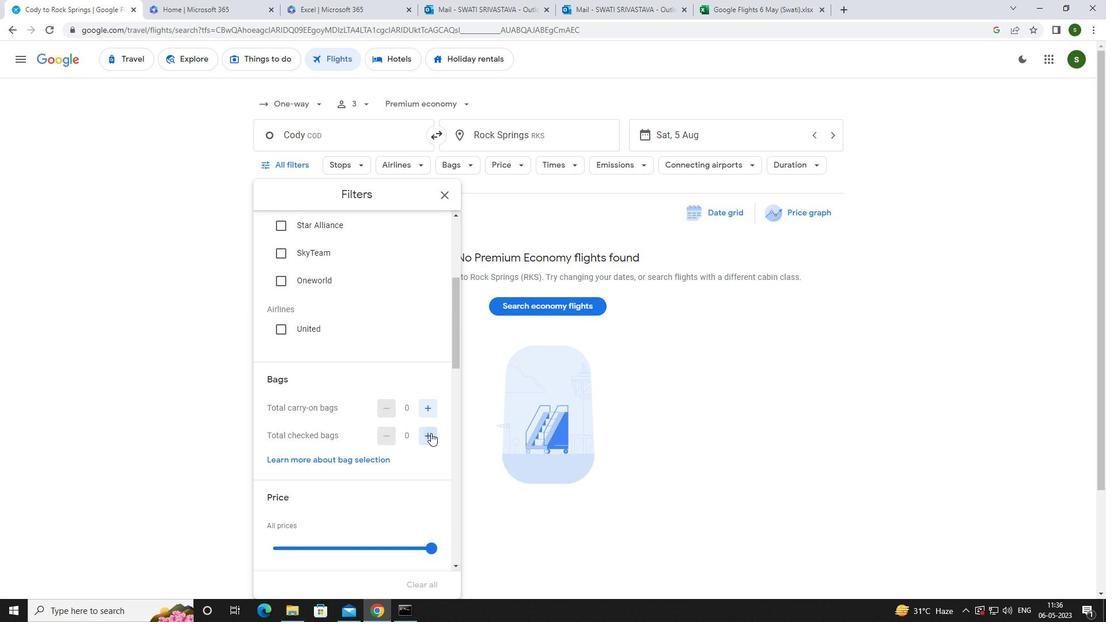 
Action: Mouse scrolled (430, 432) with delta (0, 0)
Screenshot: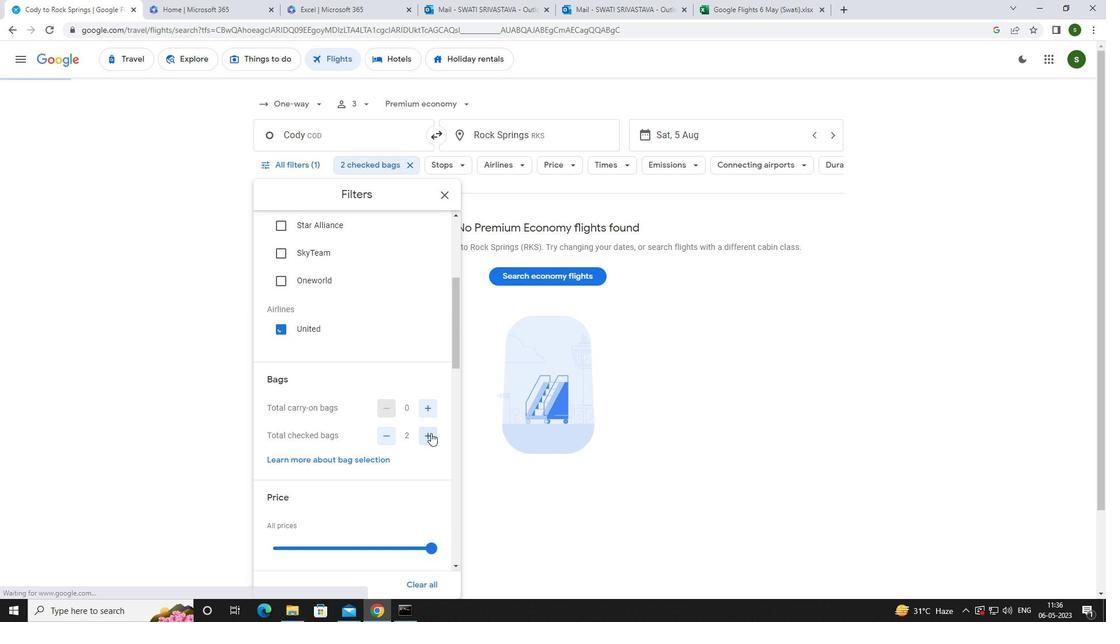 
Action: Mouse scrolled (430, 432) with delta (0, 0)
Screenshot: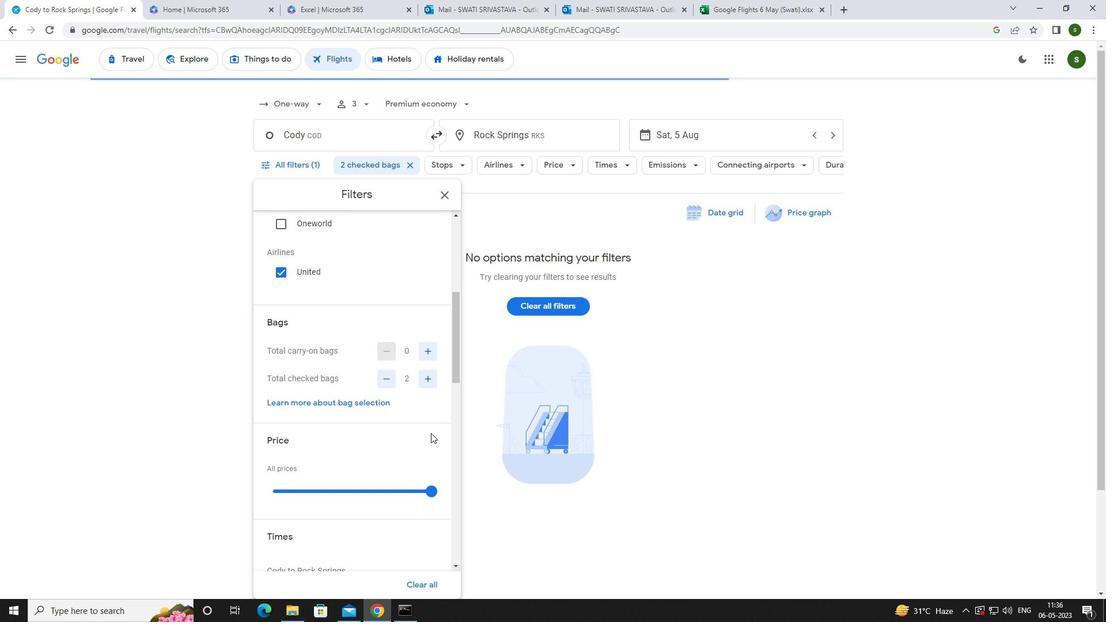 
Action: Mouse pressed left at (430, 433)
Screenshot: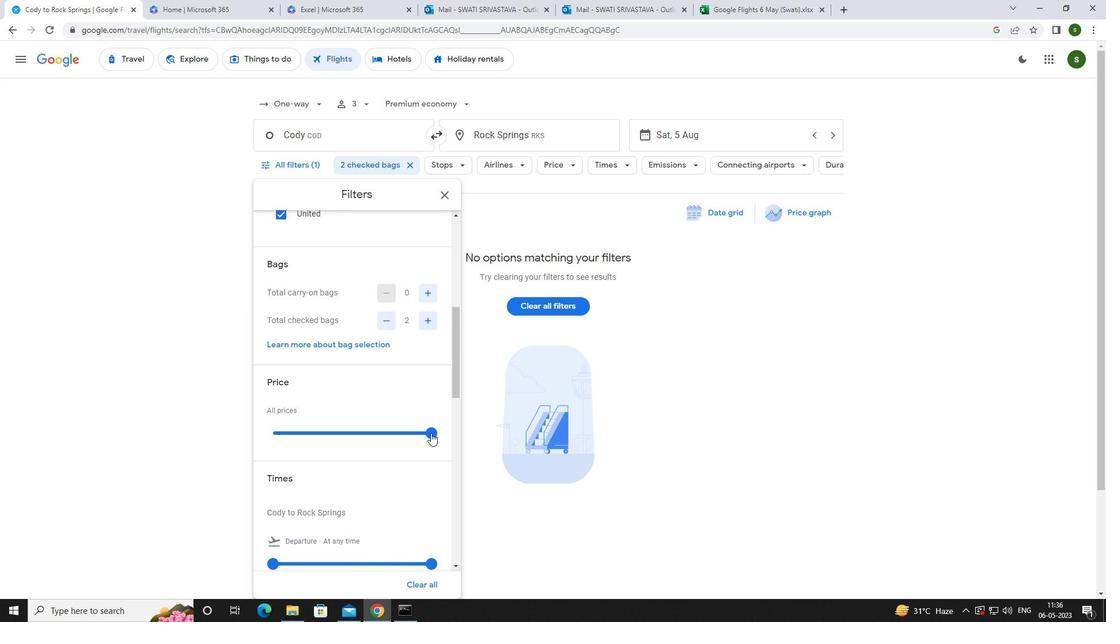 
Action: Mouse scrolled (430, 432) with delta (0, 0)
Screenshot: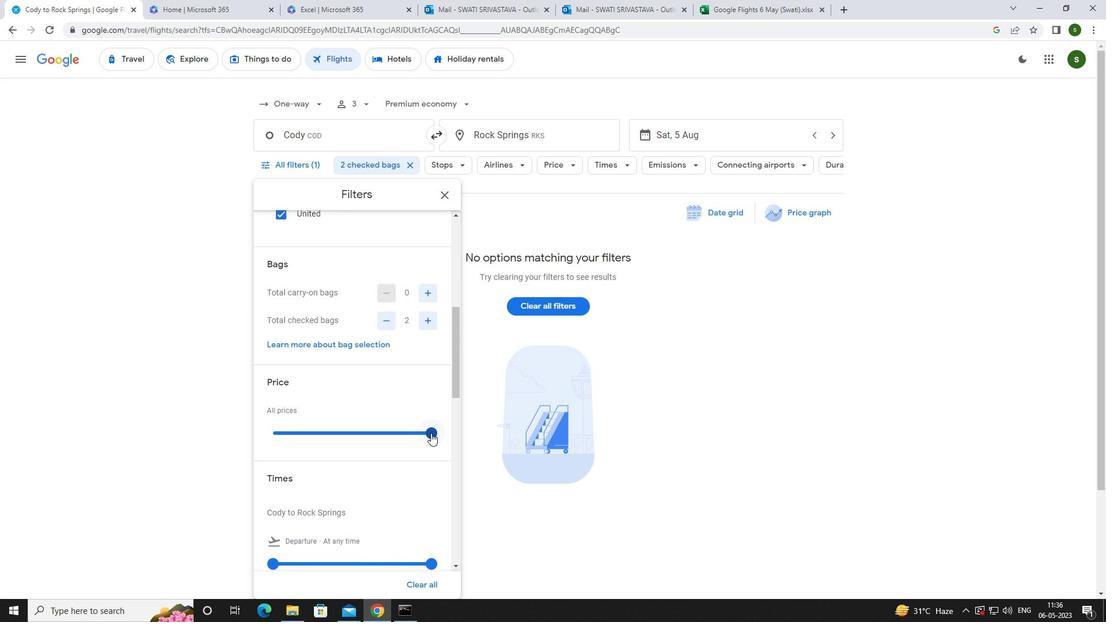 
Action: Mouse moved to (275, 507)
Screenshot: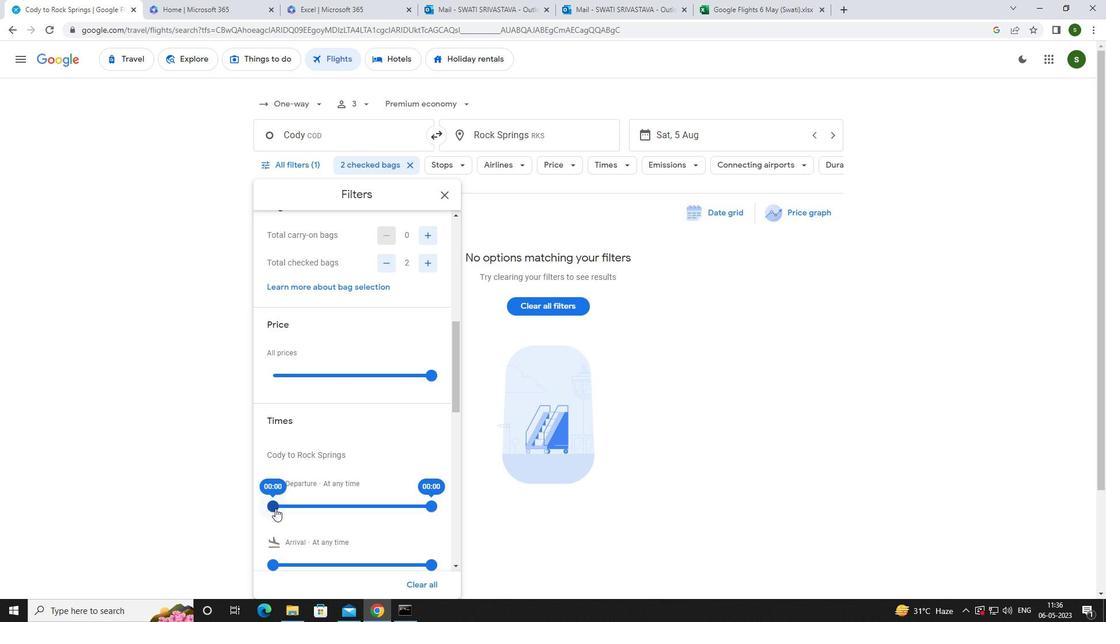 
Action: Mouse pressed left at (275, 507)
Screenshot: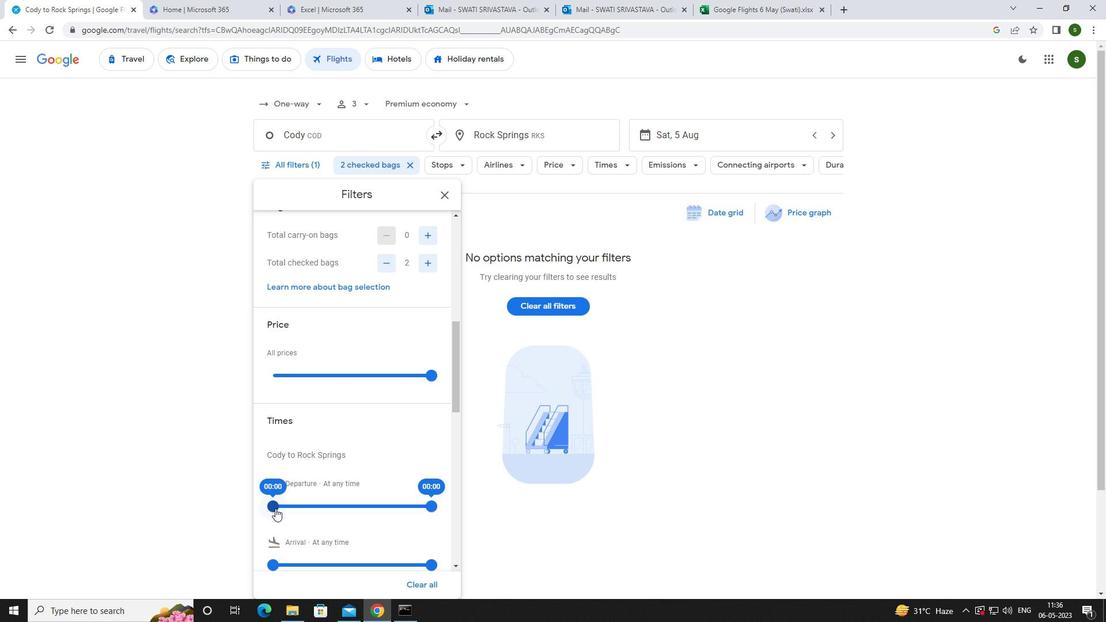 
Action: Mouse moved to (487, 512)
Screenshot: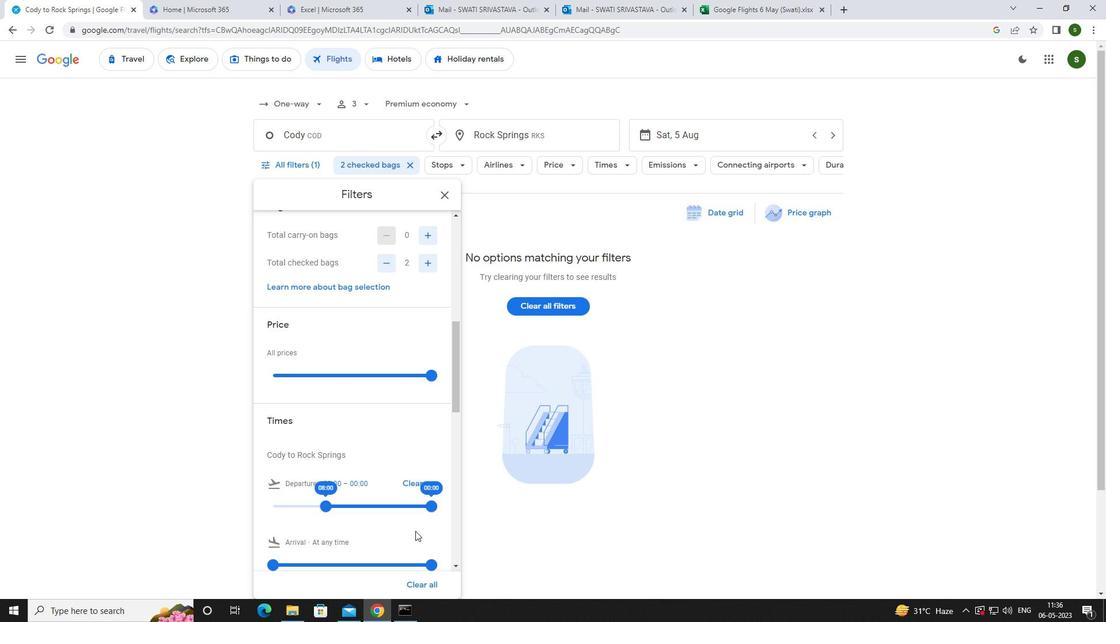 
Action: Mouse pressed left at (487, 512)
Screenshot: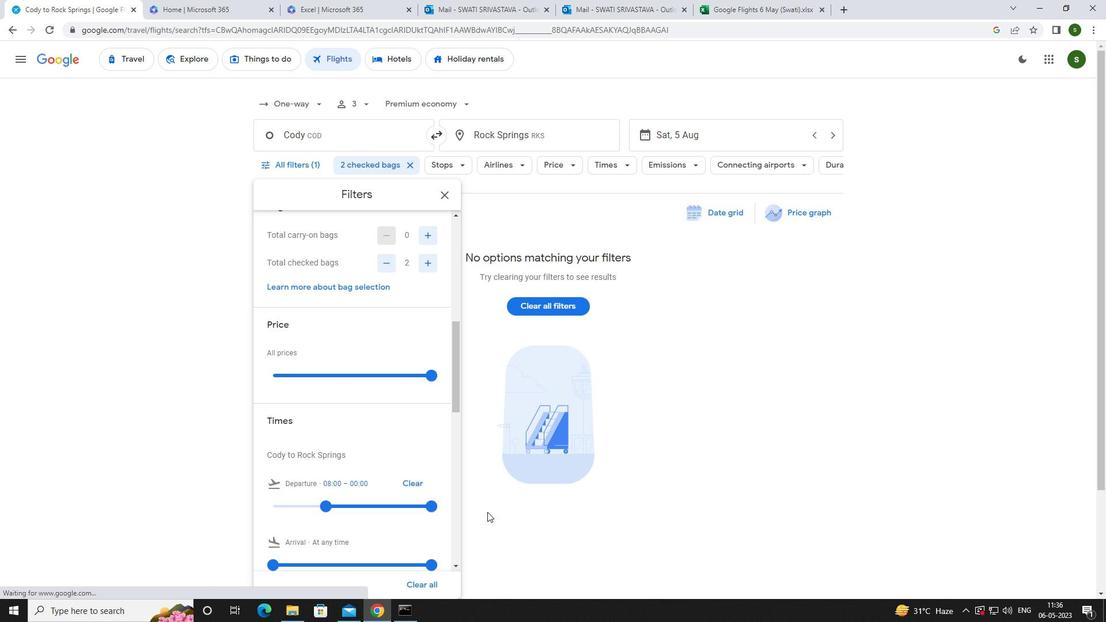 
